 Task: Add a condition where "Channel Is not Facebook Private Message" in unsolved tickets in your groups.
Action: Mouse moved to (133, 460)
Screenshot: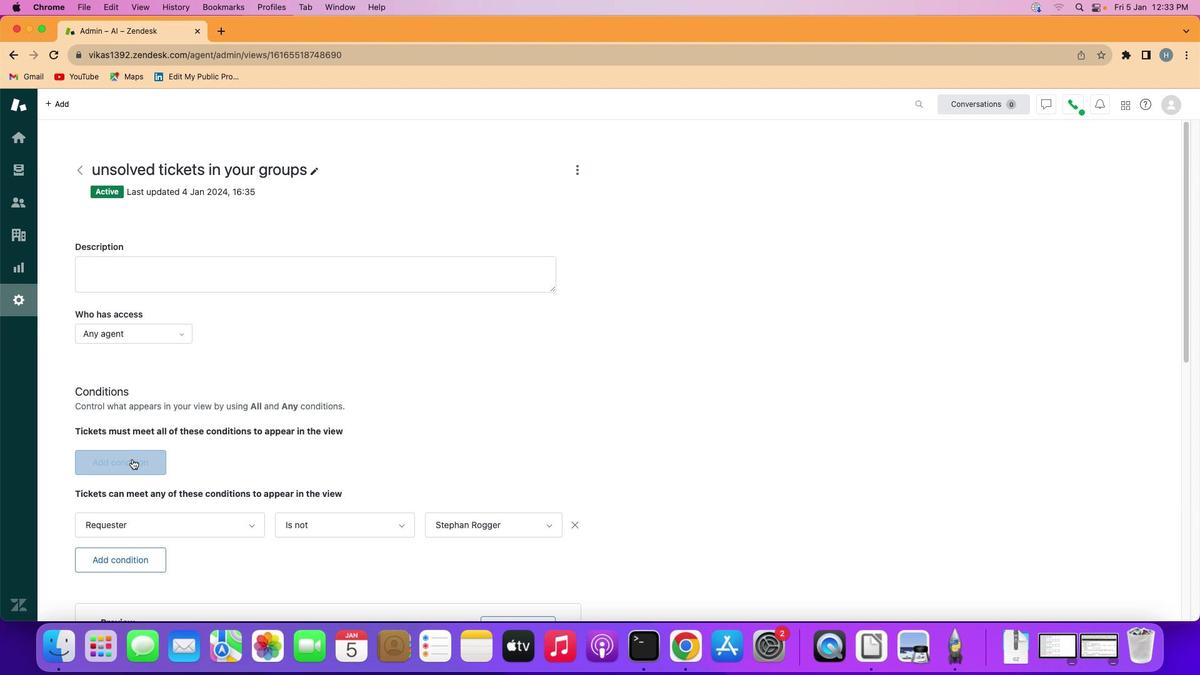 
Action: Mouse pressed left at (133, 460)
Screenshot: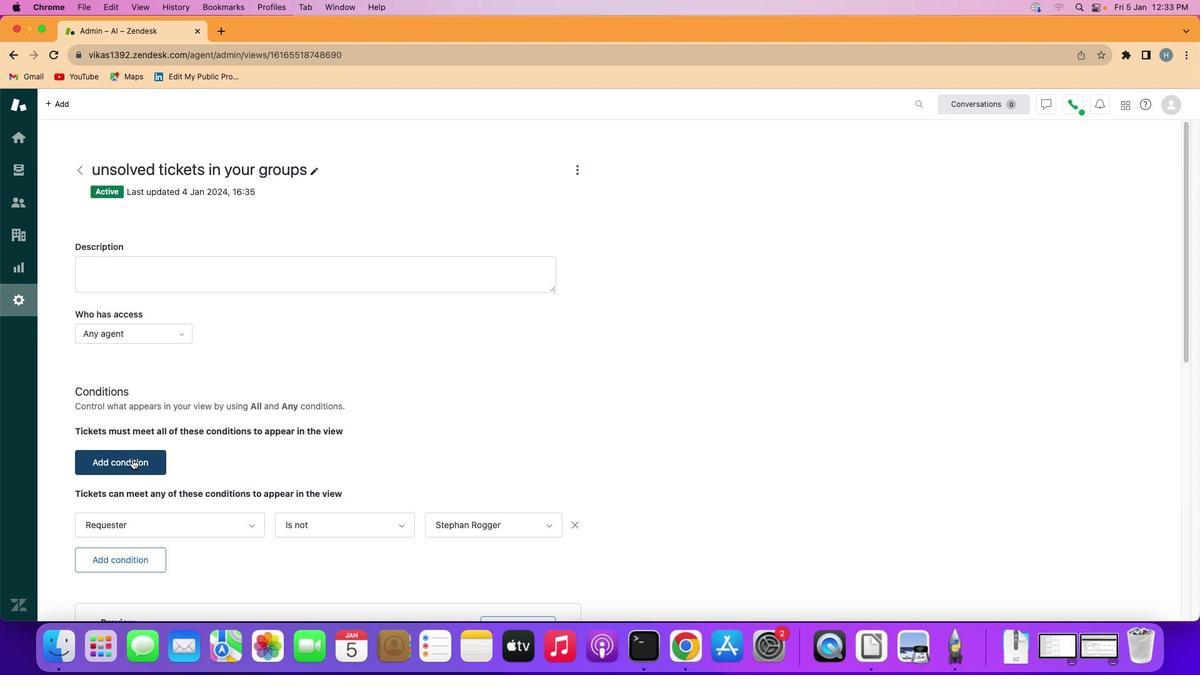 
Action: Mouse moved to (179, 451)
Screenshot: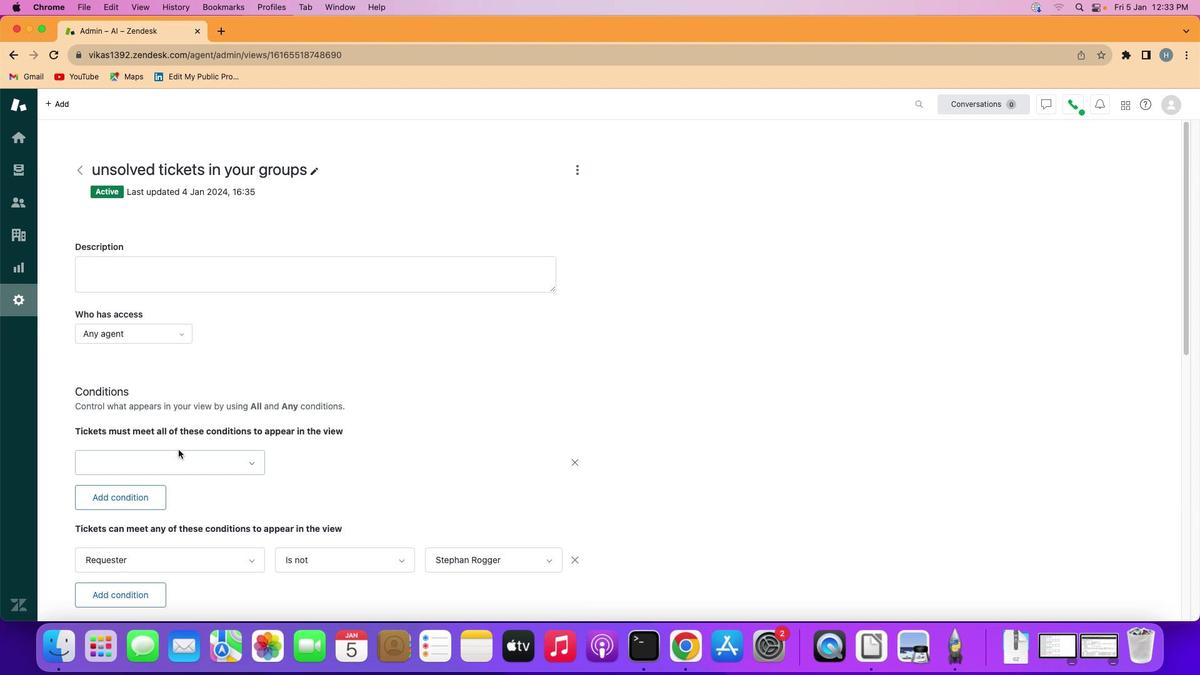 
Action: Mouse pressed left at (179, 451)
Screenshot: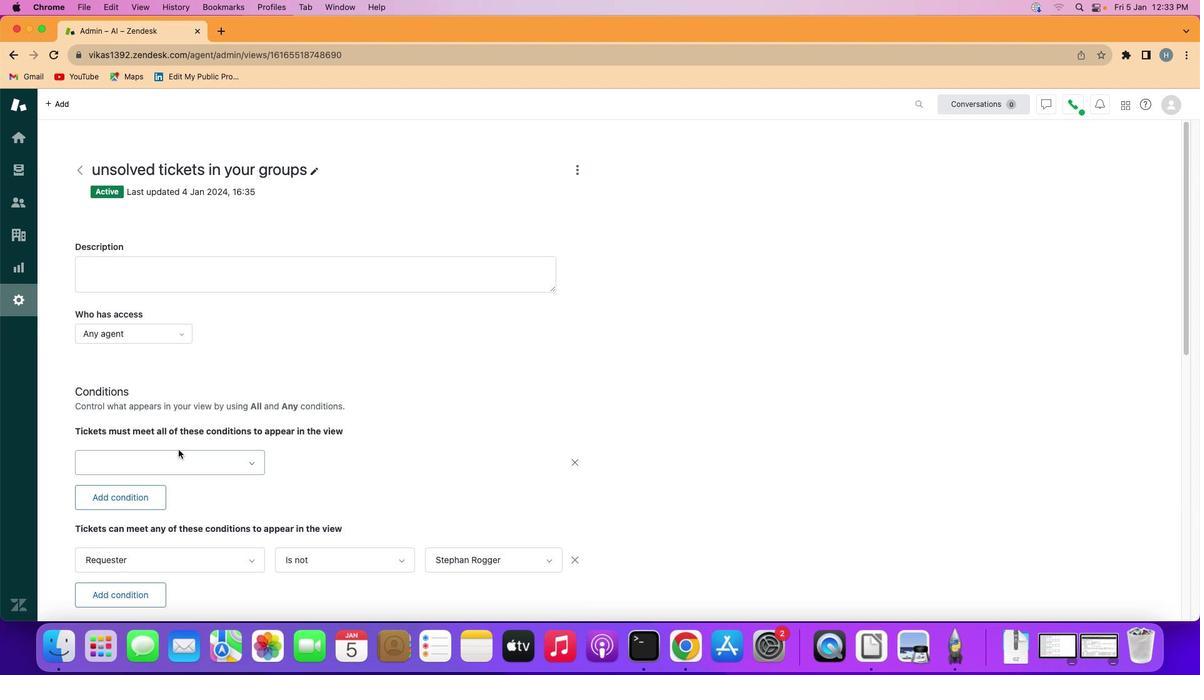
Action: Mouse moved to (186, 392)
Screenshot: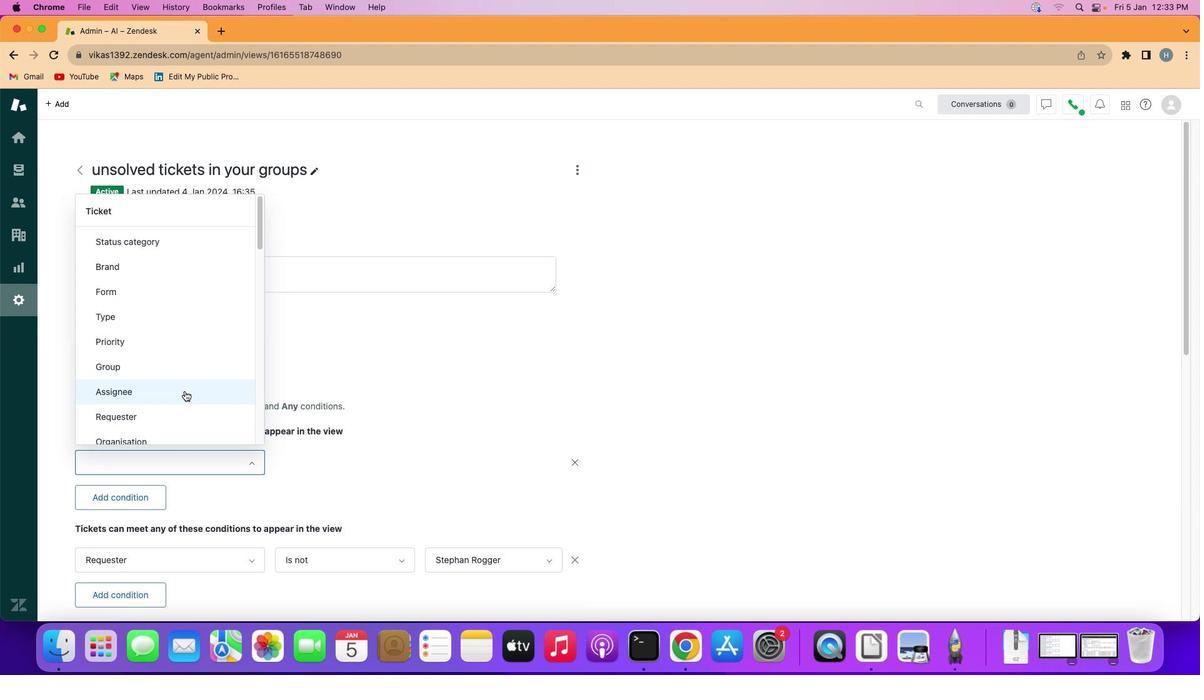 
Action: Mouse scrolled (186, 392) with delta (1, 0)
Screenshot: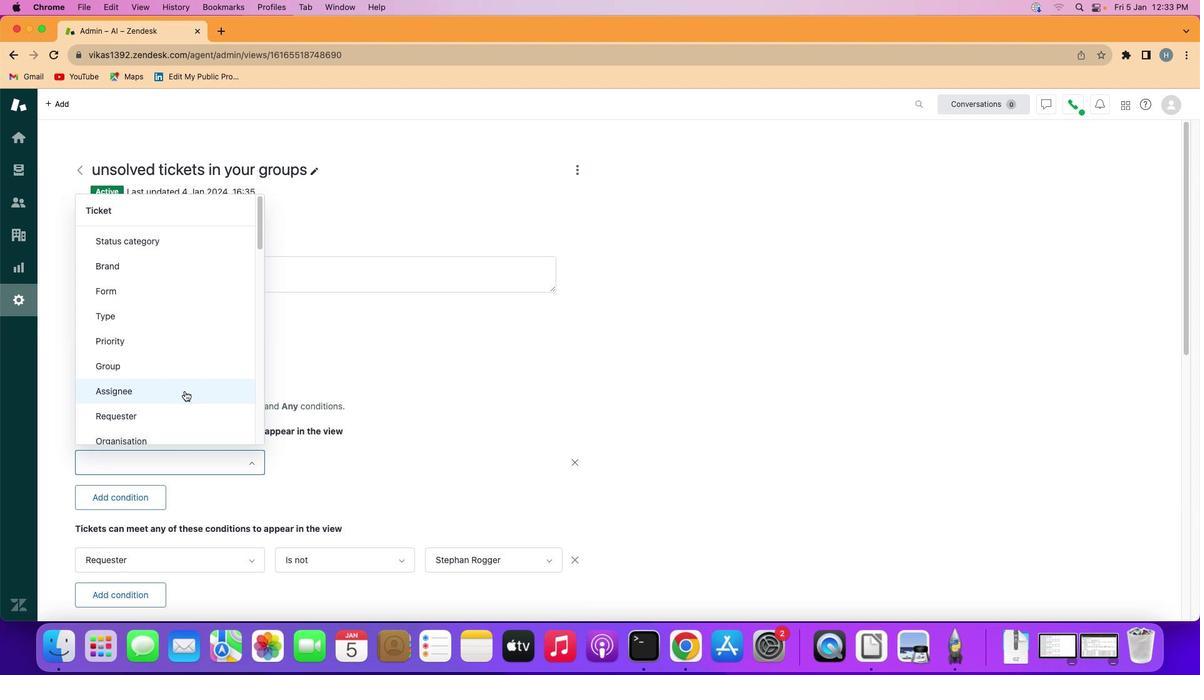 
Action: Mouse scrolled (186, 392) with delta (1, 0)
Screenshot: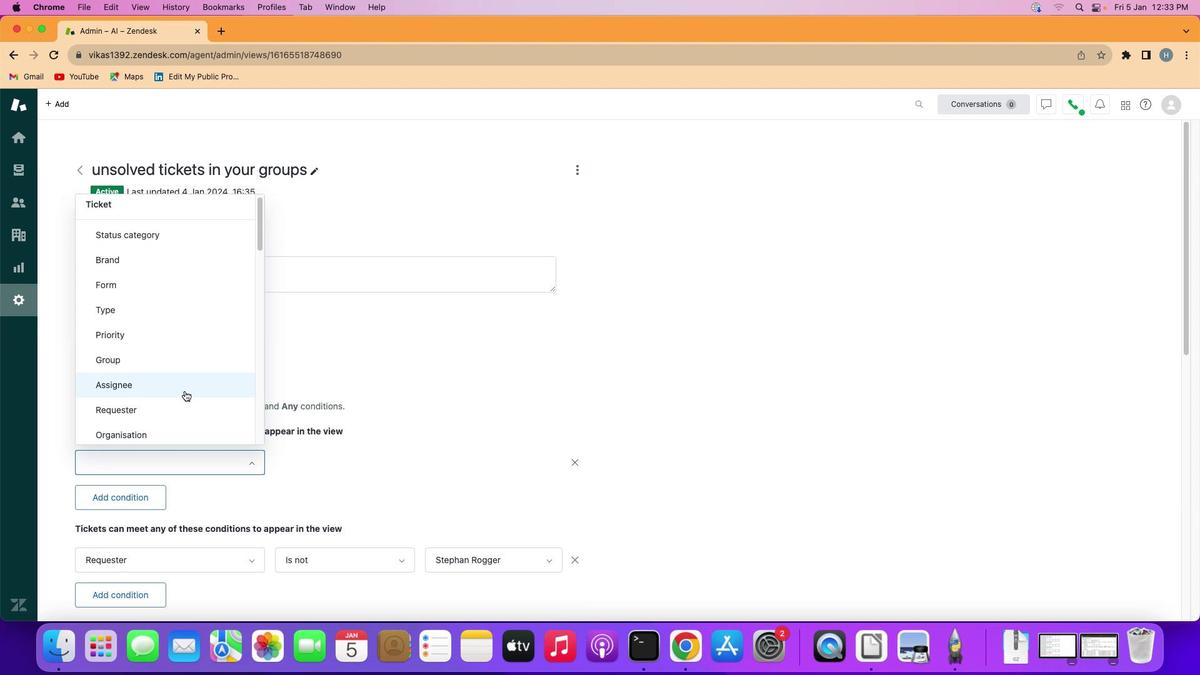 
Action: Mouse scrolled (186, 392) with delta (1, 1)
Screenshot: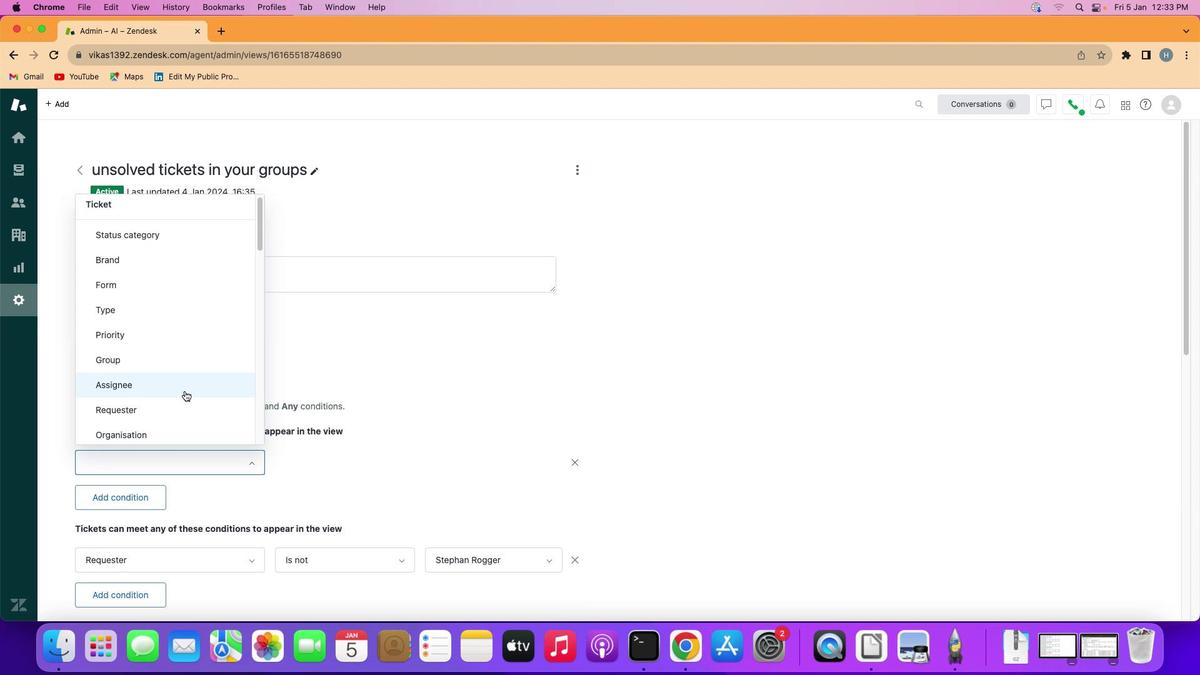 
Action: Mouse scrolled (186, 392) with delta (1, 0)
Screenshot: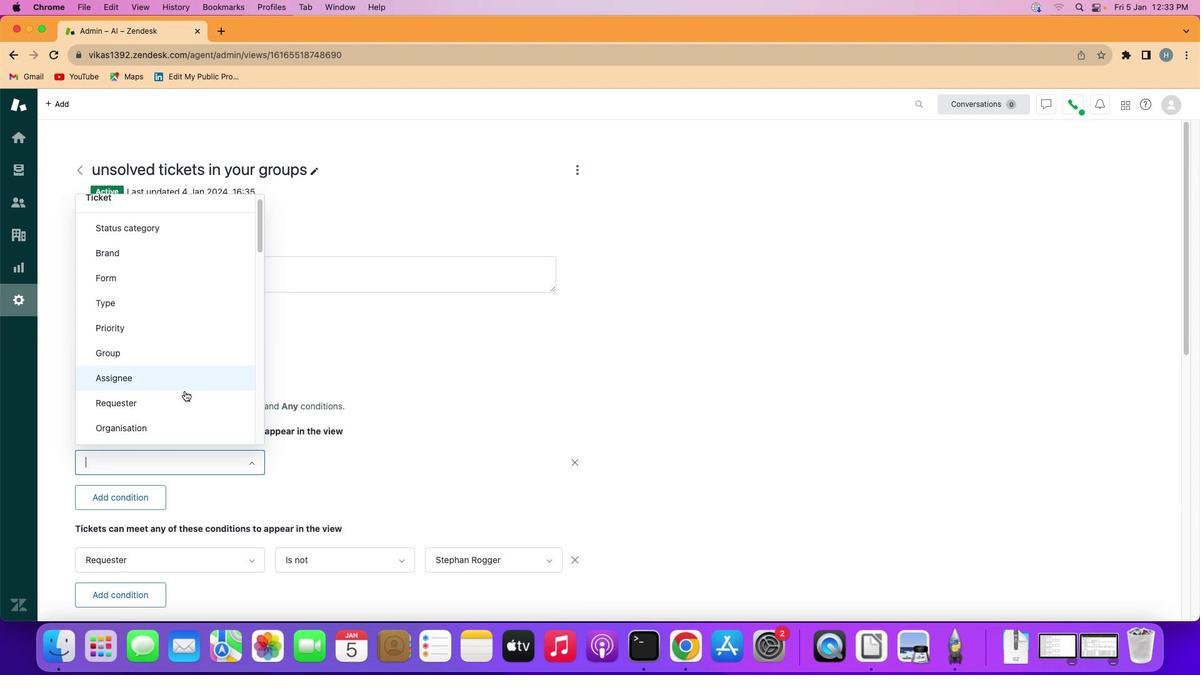 
Action: Mouse scrolled (186, 392) with delta (1, 0)
Screenshot: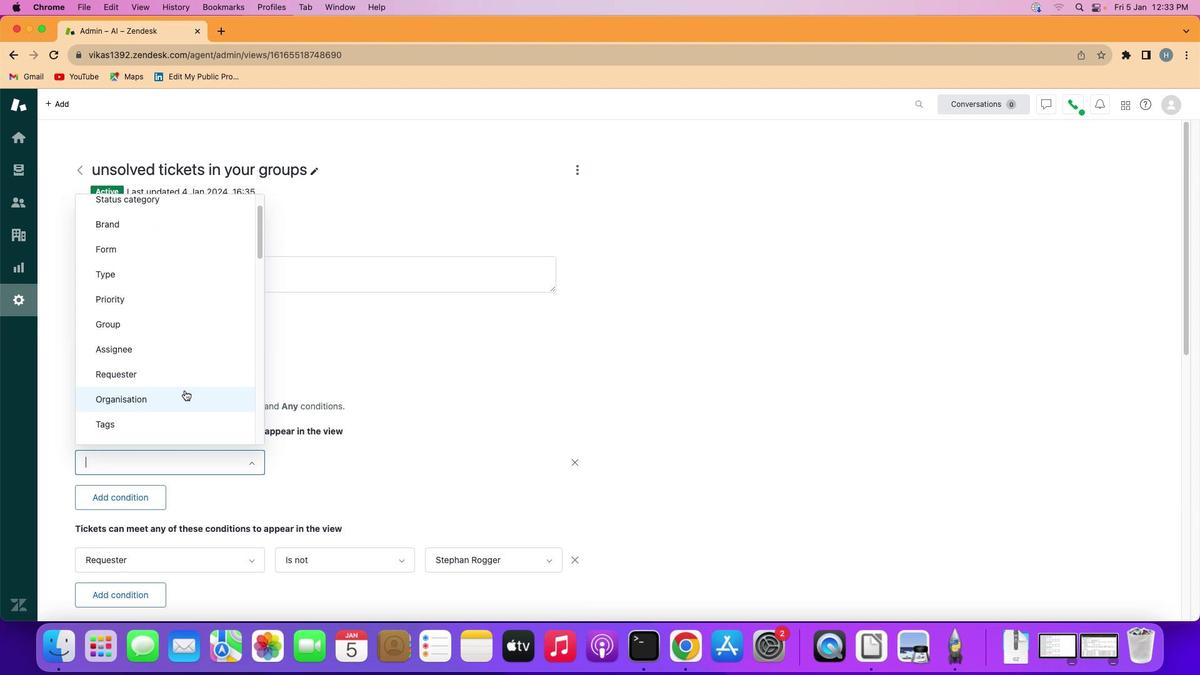 
Action: Mouse moved to (185, 391)
Screenshot: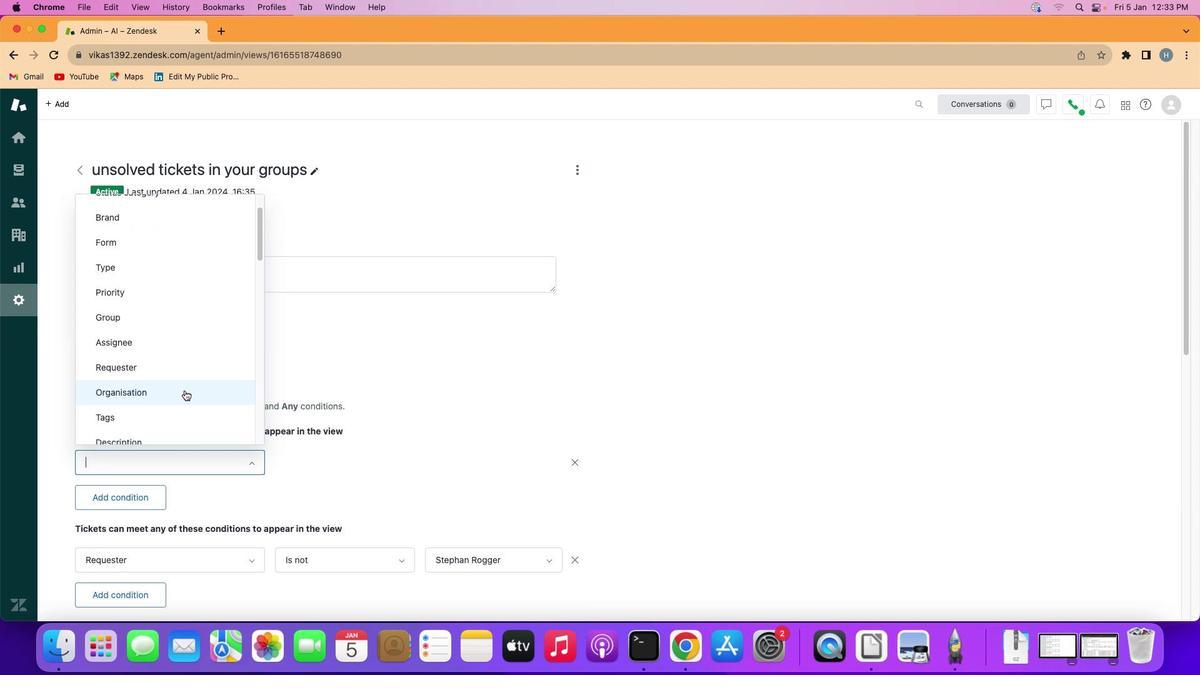 
Action: Mouse scrolled (185, 391) with delta (1, 0)
Screenshot: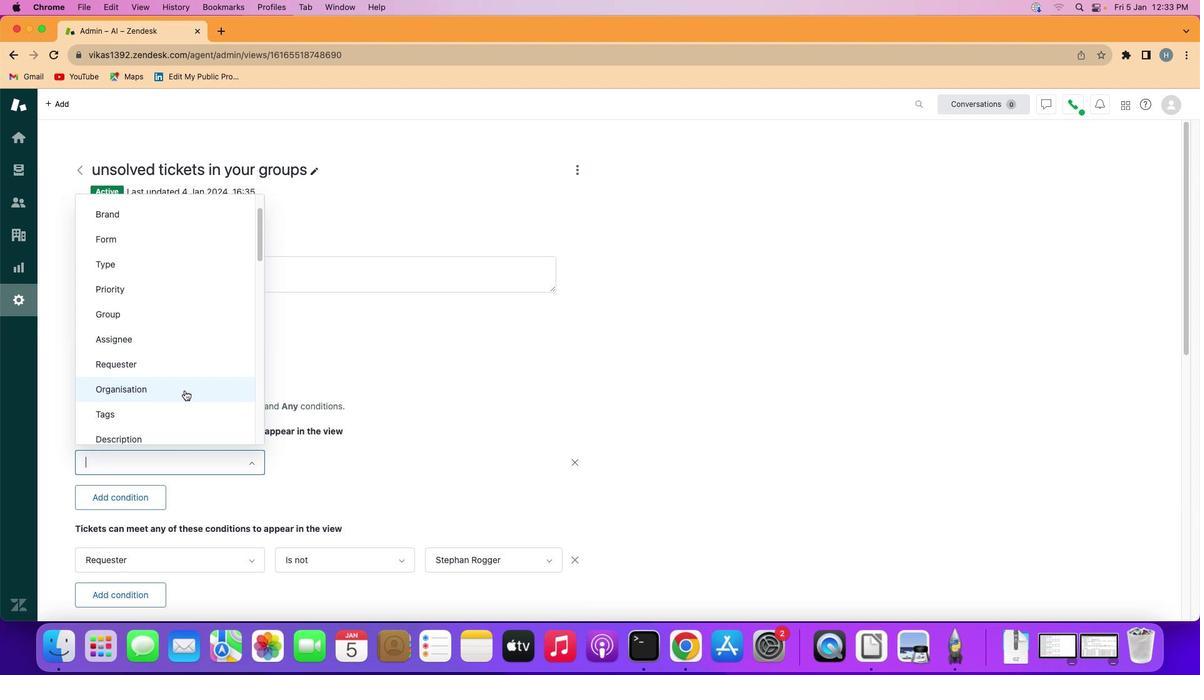 
Action: Mouse scrolled (185, 391) with delta (1, 0)
Screenshot: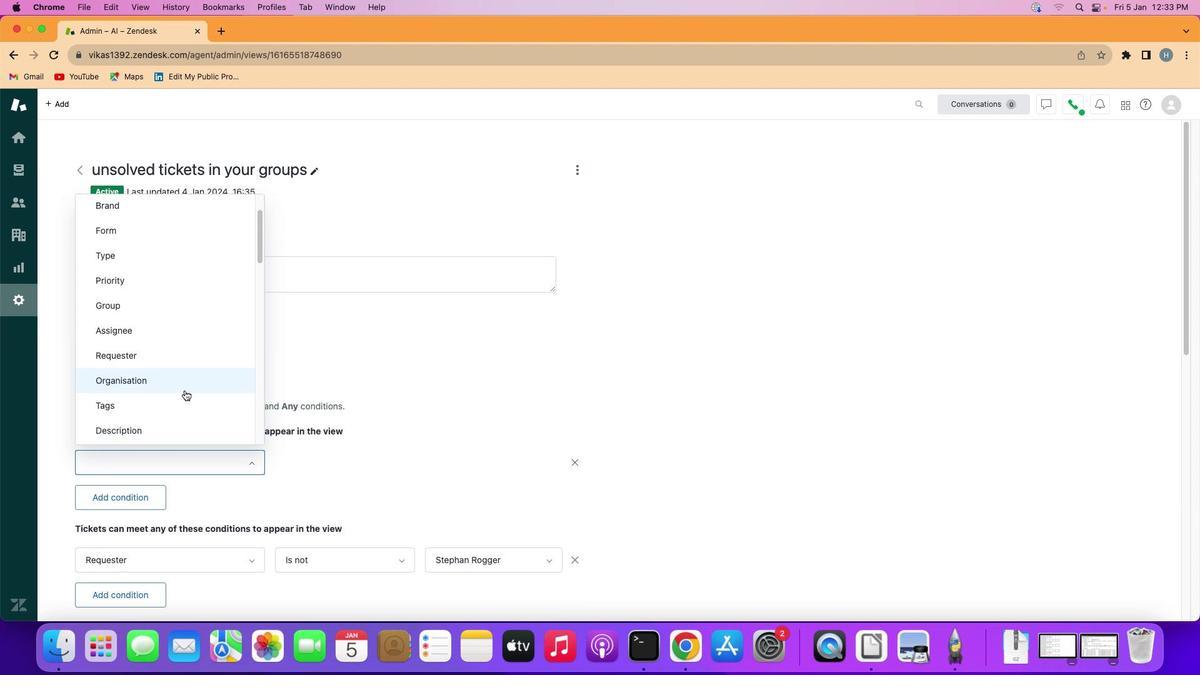 
Action: Mouse scrolled (185, 391) with delta (1, 0)
Screenshot: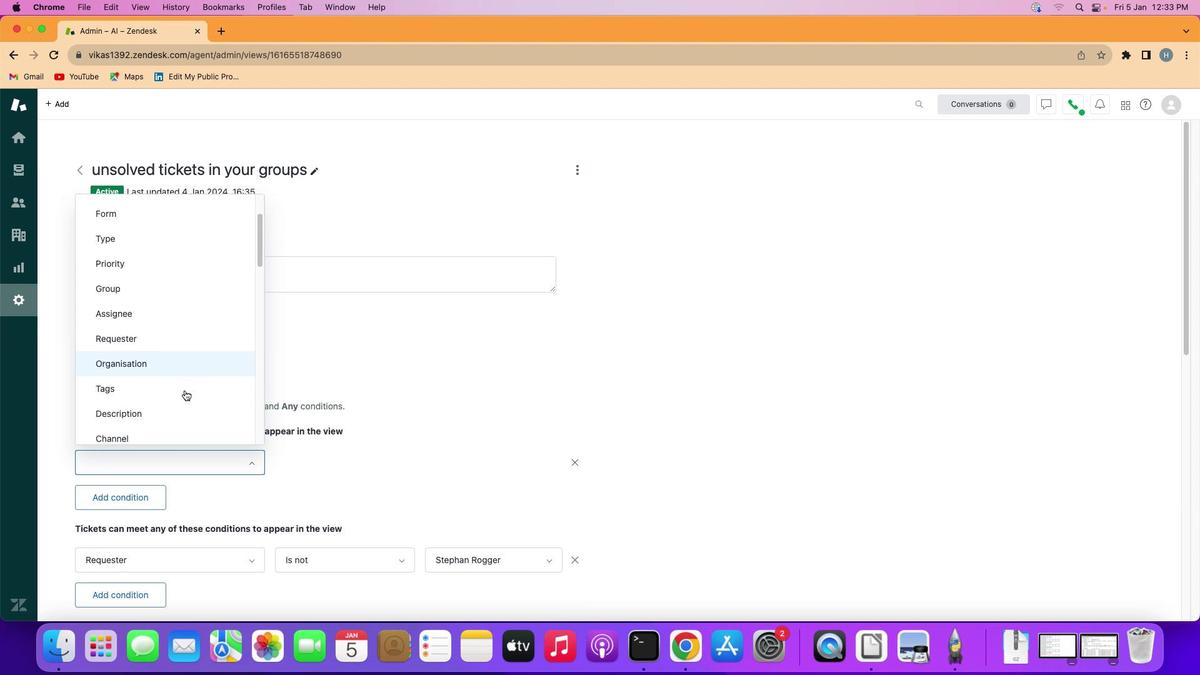 
Action: Mouse scrolled (185, 391) with delta (1, 0)
Screenshot: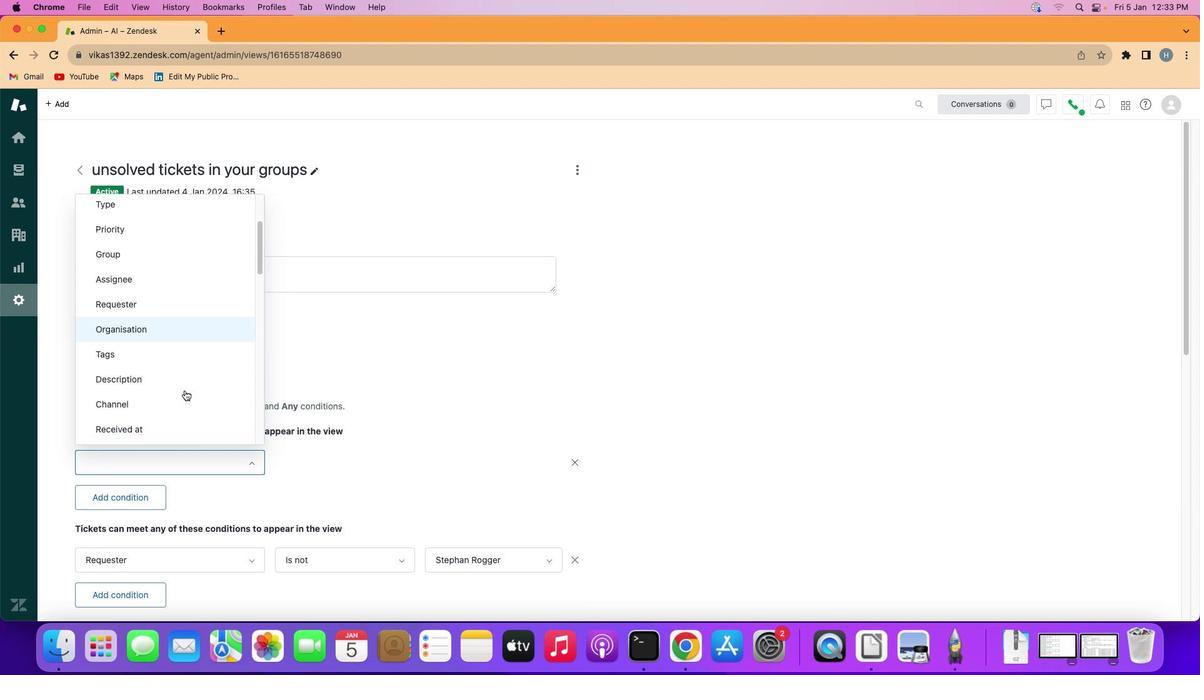 
Action: Mouse moved to (190, 404)
Screenshot: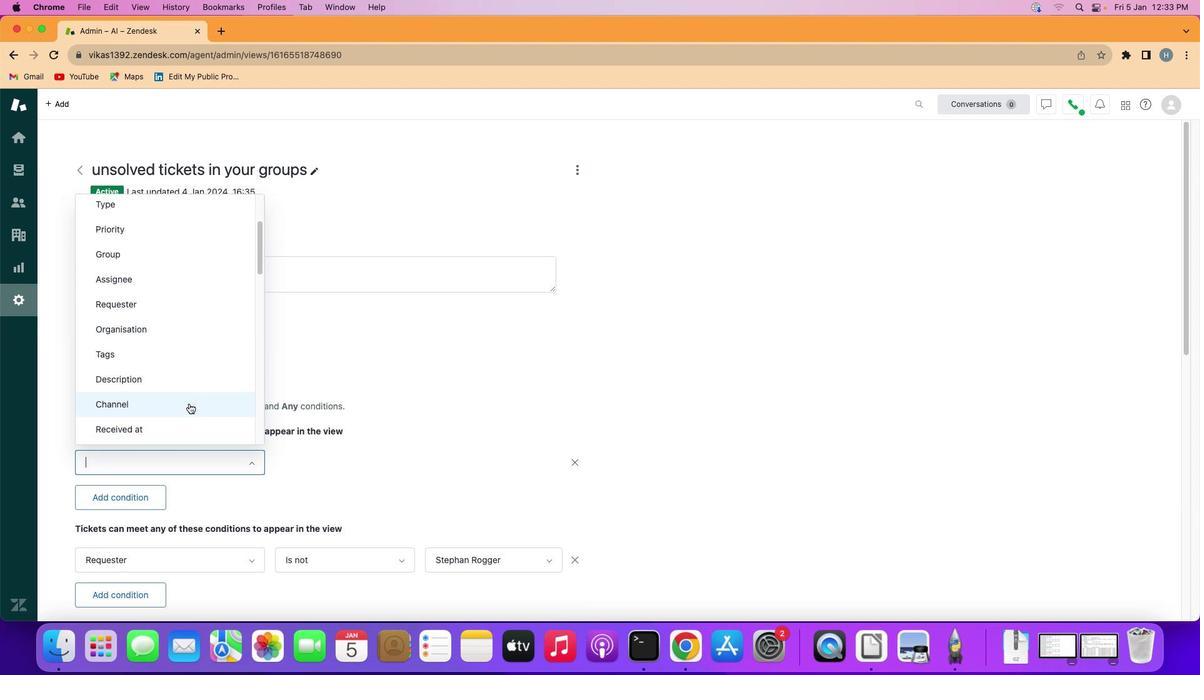 
Action: Mouse pressed left at (190, 404)
Screenshot: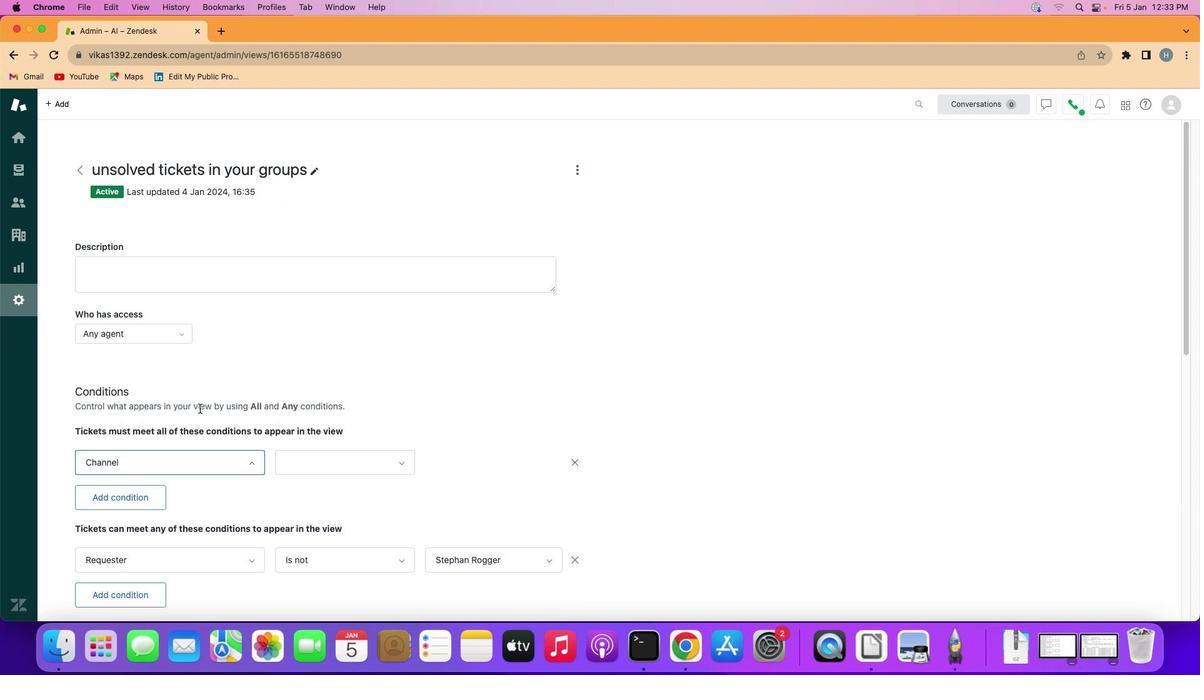 
Action: Mouse moved to (333, 456)
Screenshot: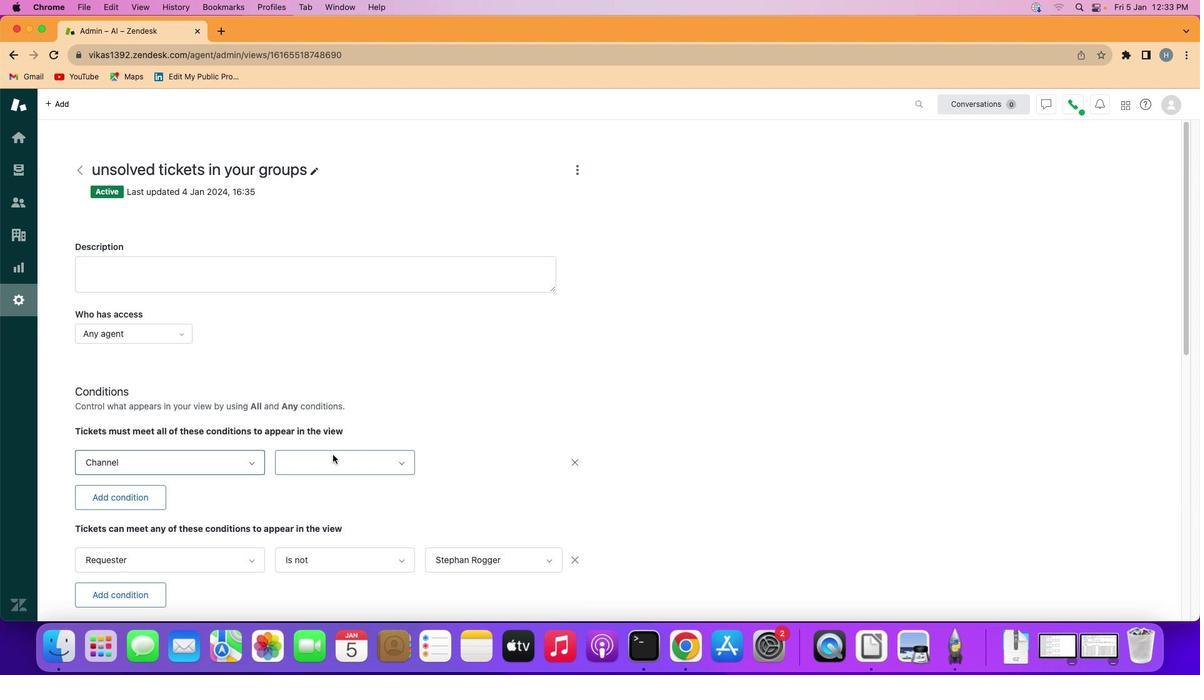 
Action: Mouse pressed left at (333, 456)
Screenshot: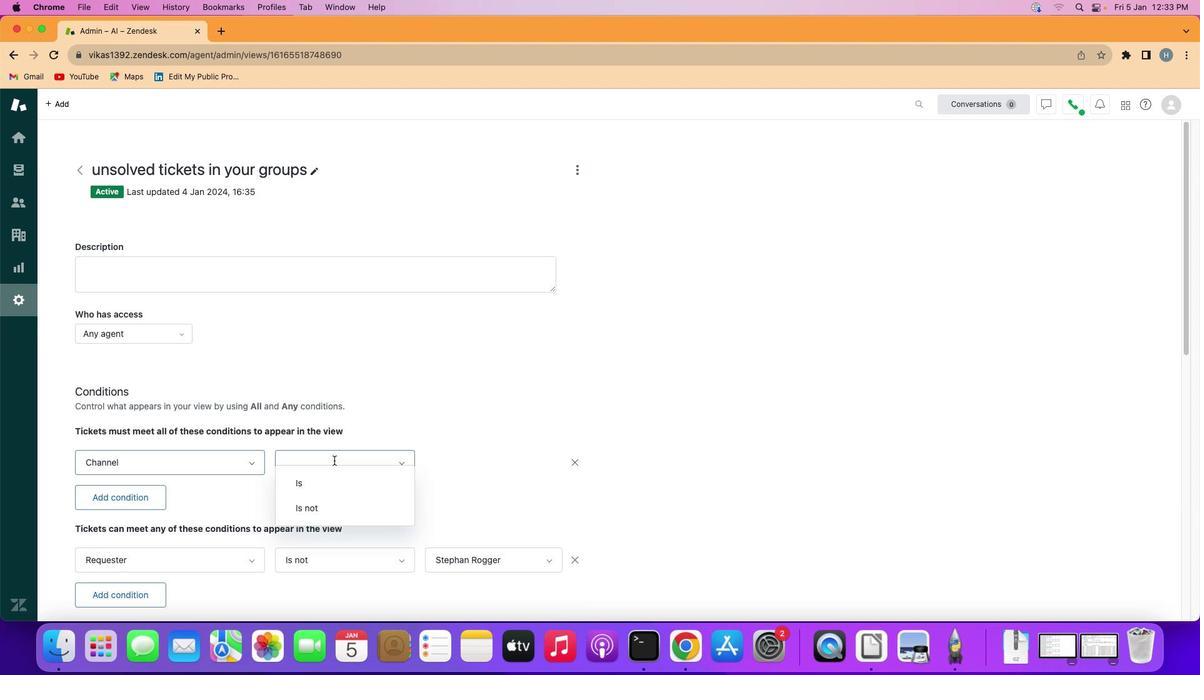 
Action: Mouse moved to (344, 525)
Screenshot: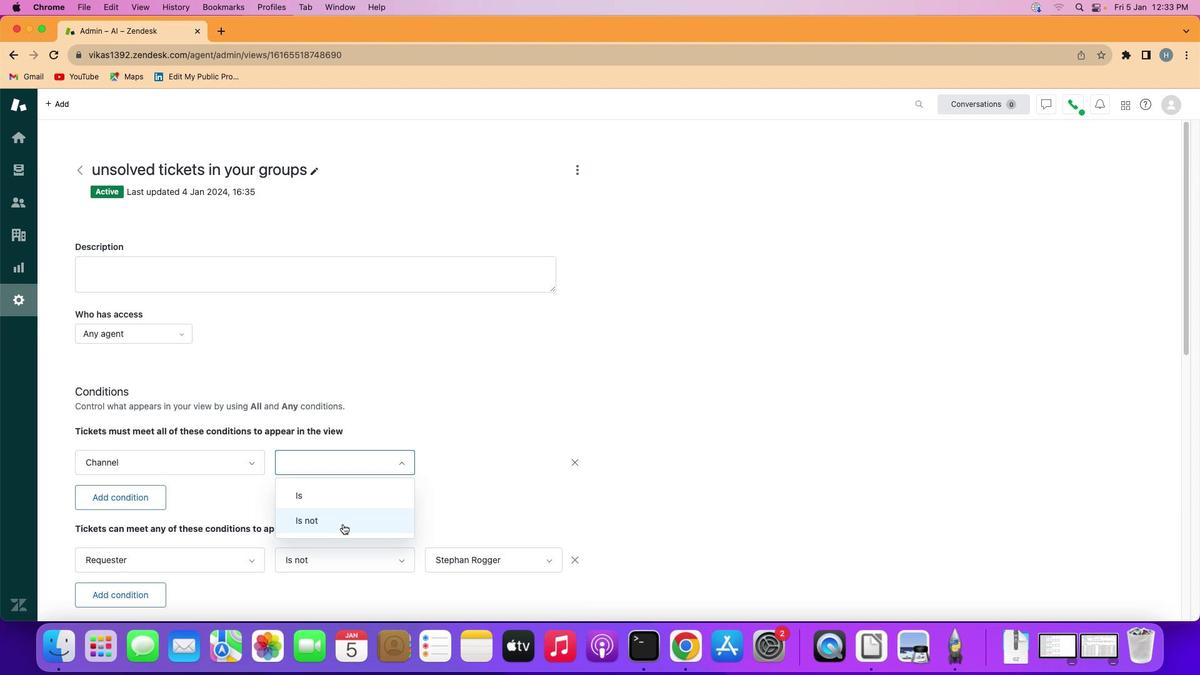 
Action: Mouse pressed left at (344, 525)
Screenshot: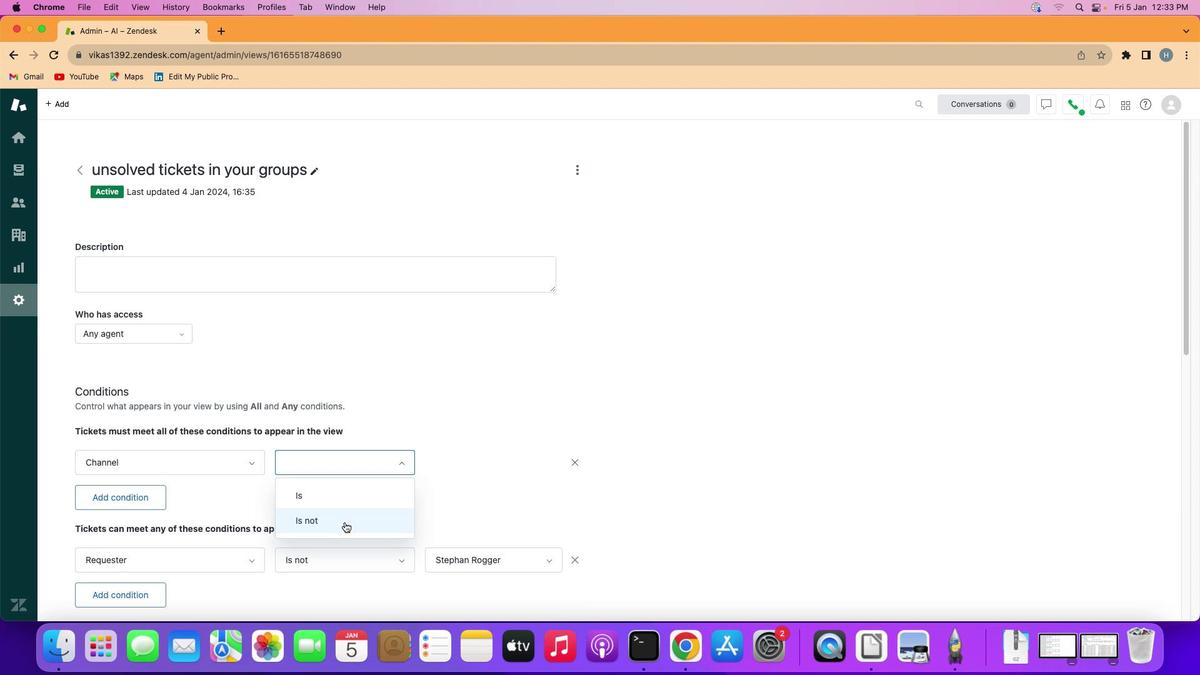 
Action: Mouse moved to (508, 469)
Screenshot: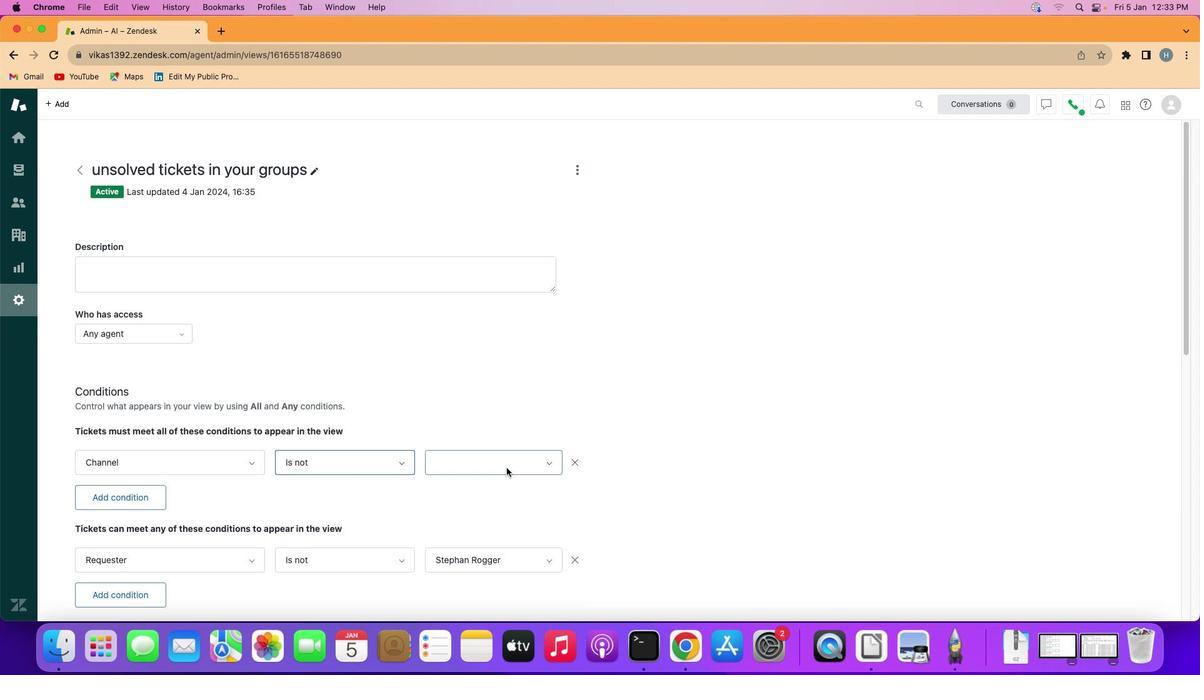 
Action: Mouse pressed left at (508, 469)
Screenshot: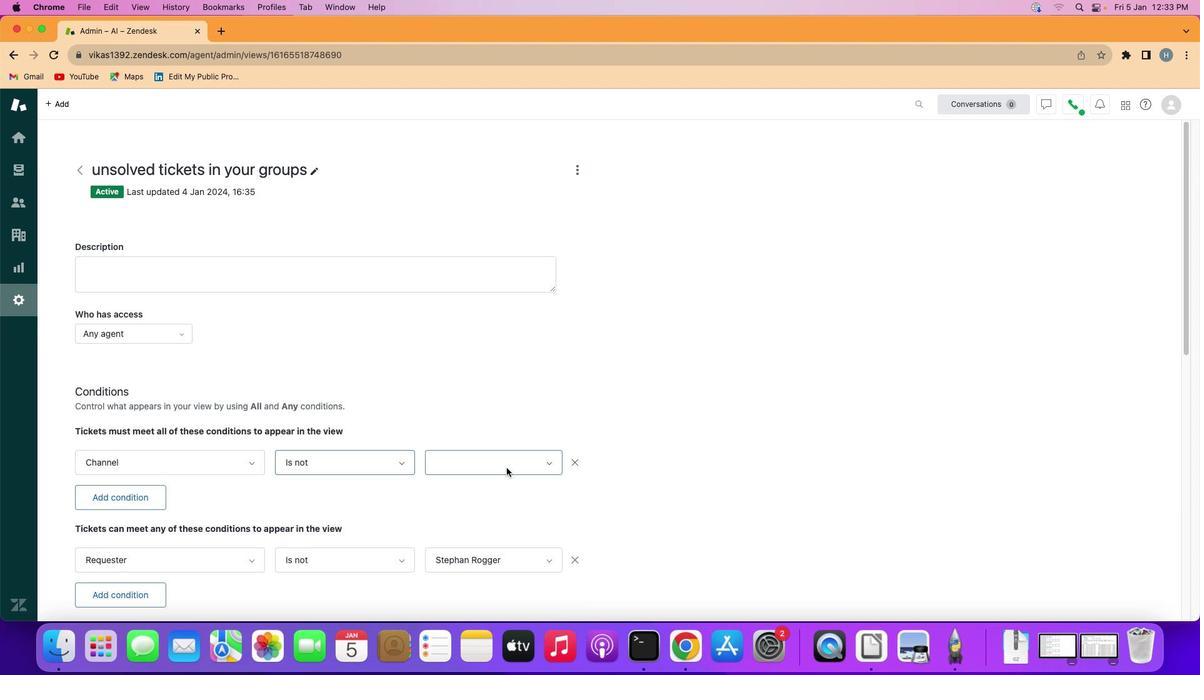 
Action: Mouse moved to (488, 342)
Screenshot: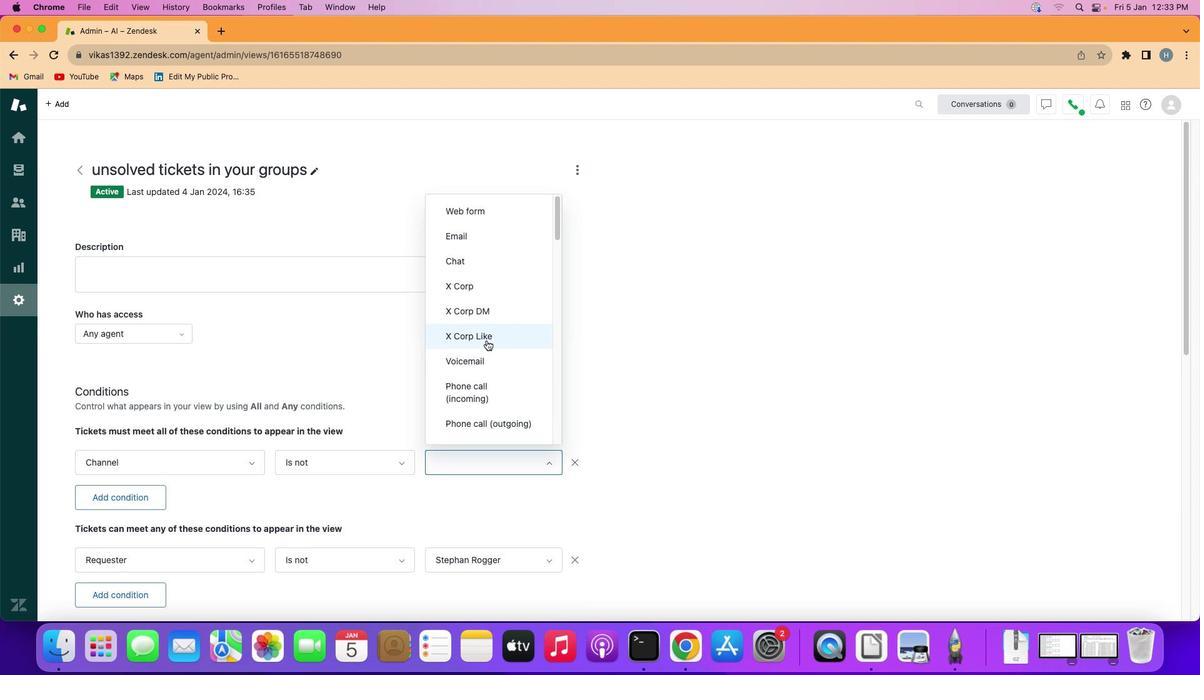 
Action: Mouse scrolled (488, 342) with delta (1, 0)
Screenshot: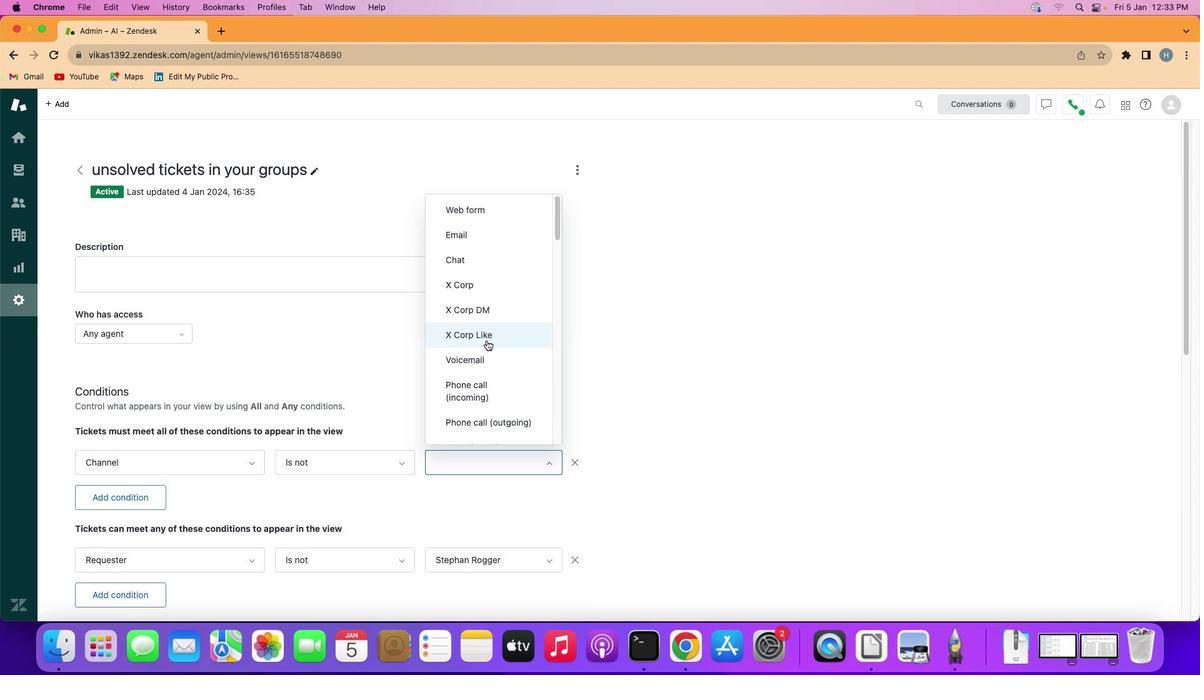 
Action: Mouse scrolled (488, 342) with delta (1, 0)
Screenshot: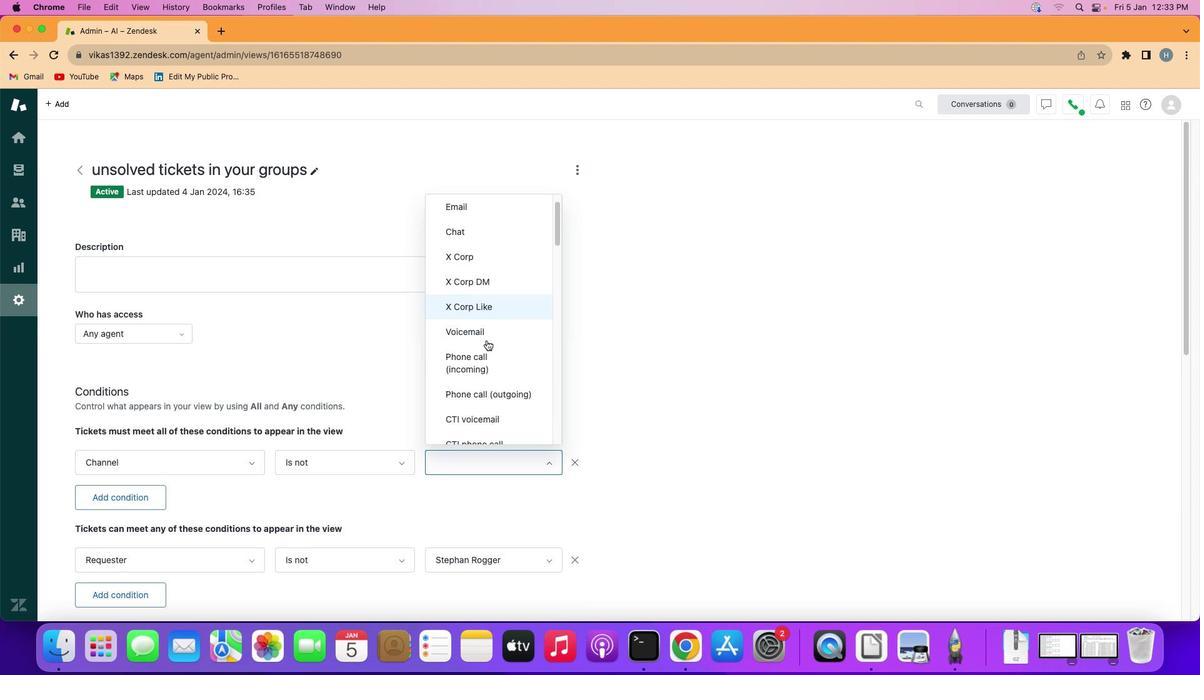 
Action: Mouse scrolled (488, 342) with delta (1, 0)
Screenshot: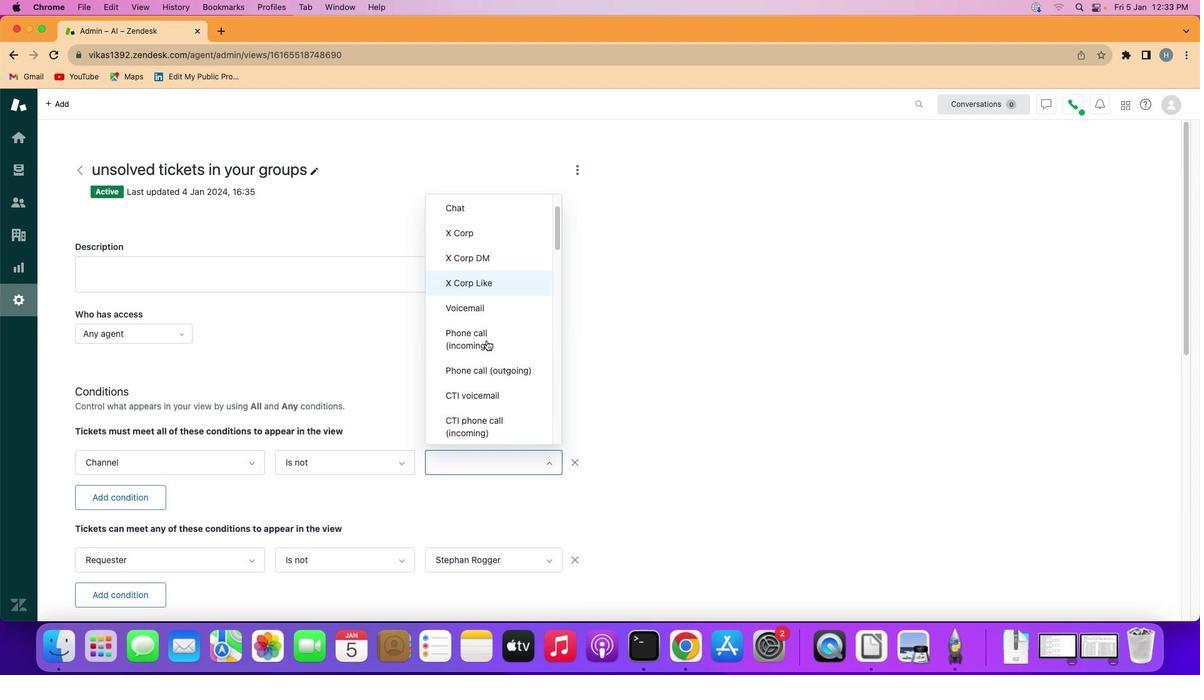 
Action: Mouse scrolled (488, 342) with delta (1, 0)
Screenshot: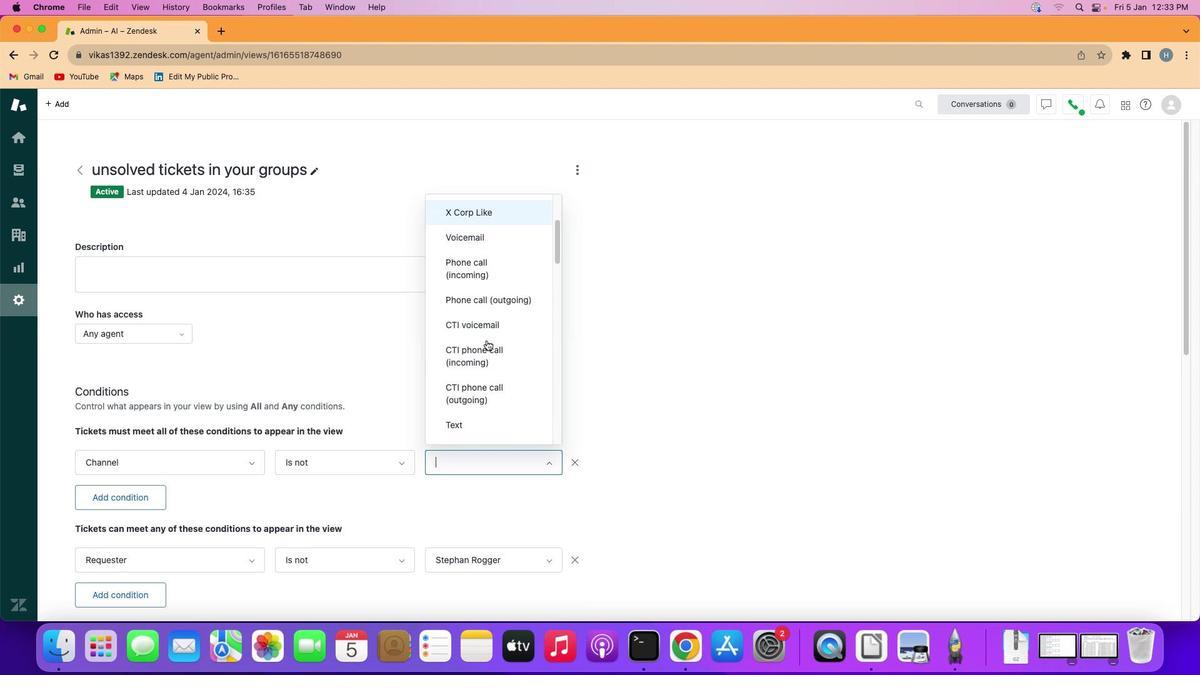
Action: Mouse scrolled (488, 342) with delta (1, 0)
Screenshot: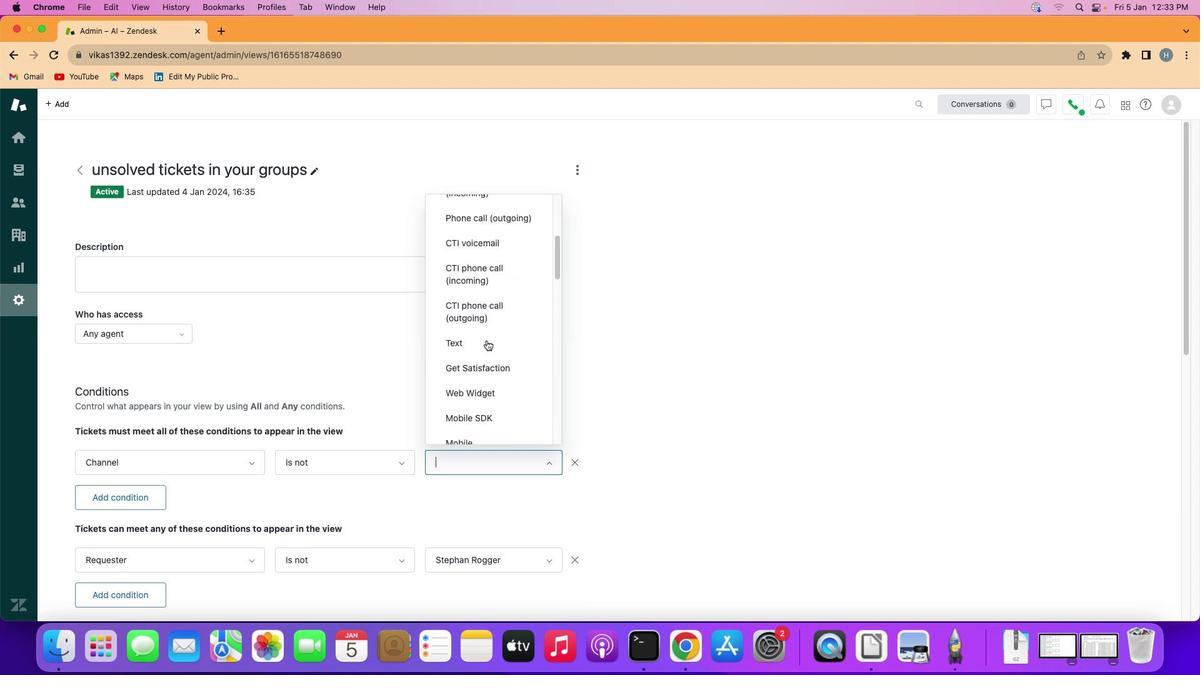 
Action: Mouse scrolled (488, 342) with delta (1, 0)
Screenshot: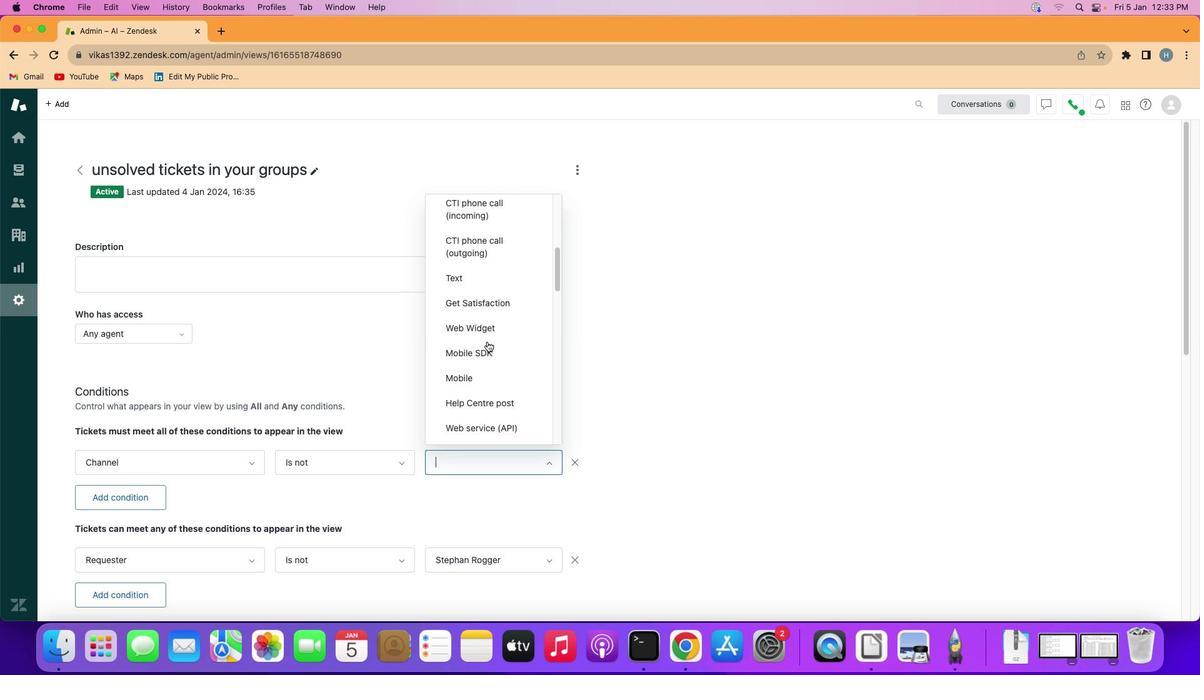 
Action: Mouse moved to (492, 357)
Screenshot: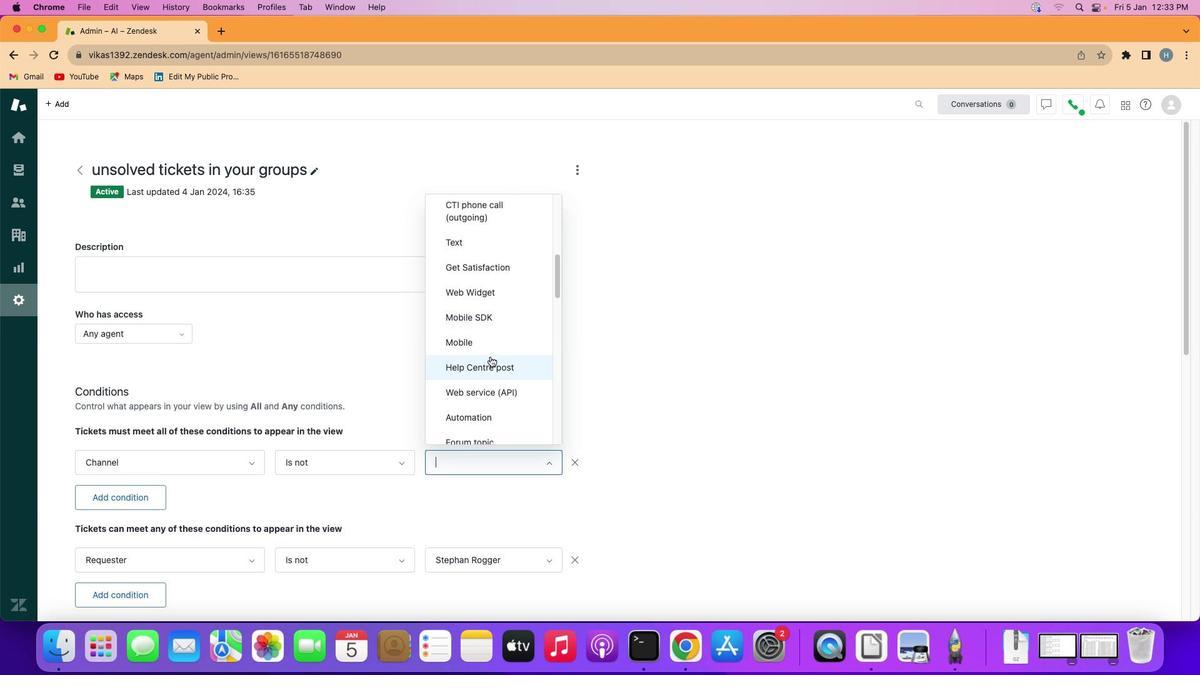 
Action: Mouse scrolled (492, 357) with delta (1, 0)
Screenshot: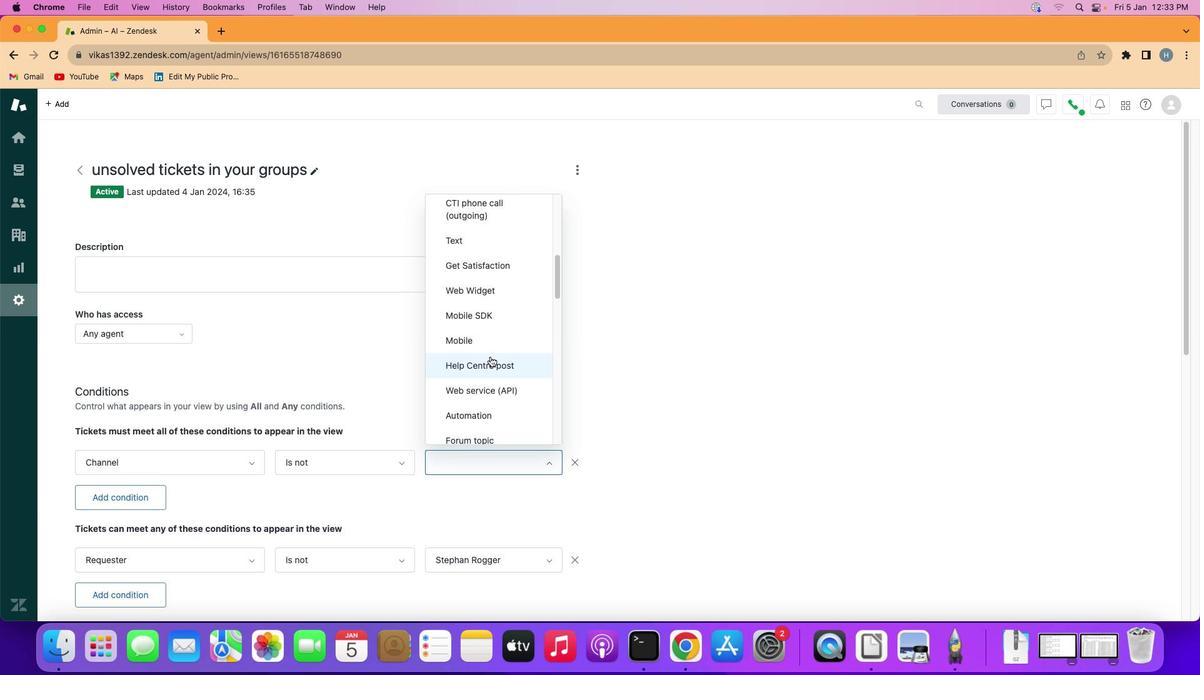 
Action: Mouse scrolled (492, 357) with delta (1, 0)
Screenshot: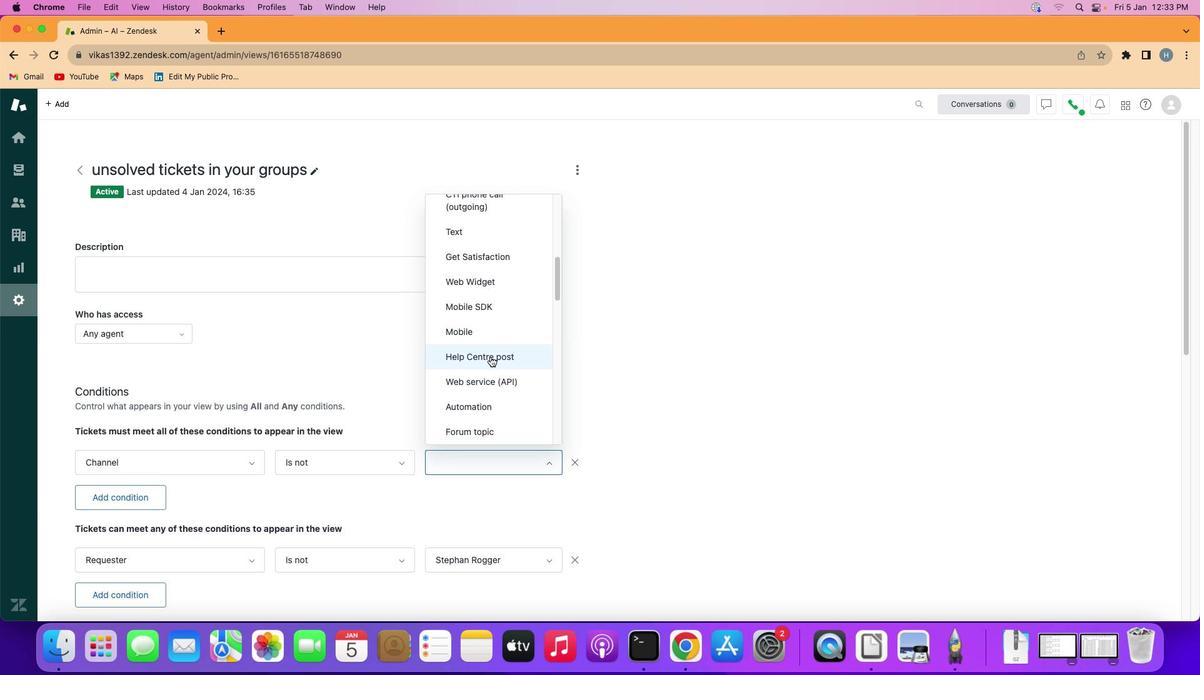 
Action: Mouse scrolled (492, 357) with delta (1, 0)
Screenshot: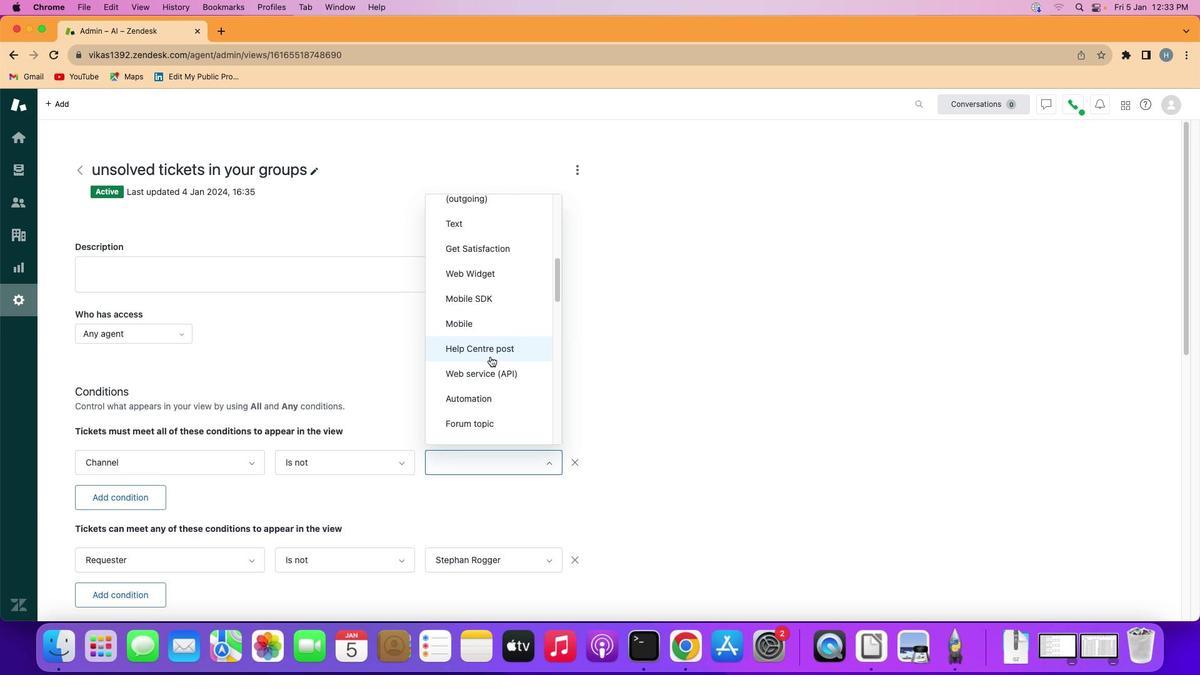
Action: Mouse scrolled (492, 357) with delta (1, 0)
Screenshot: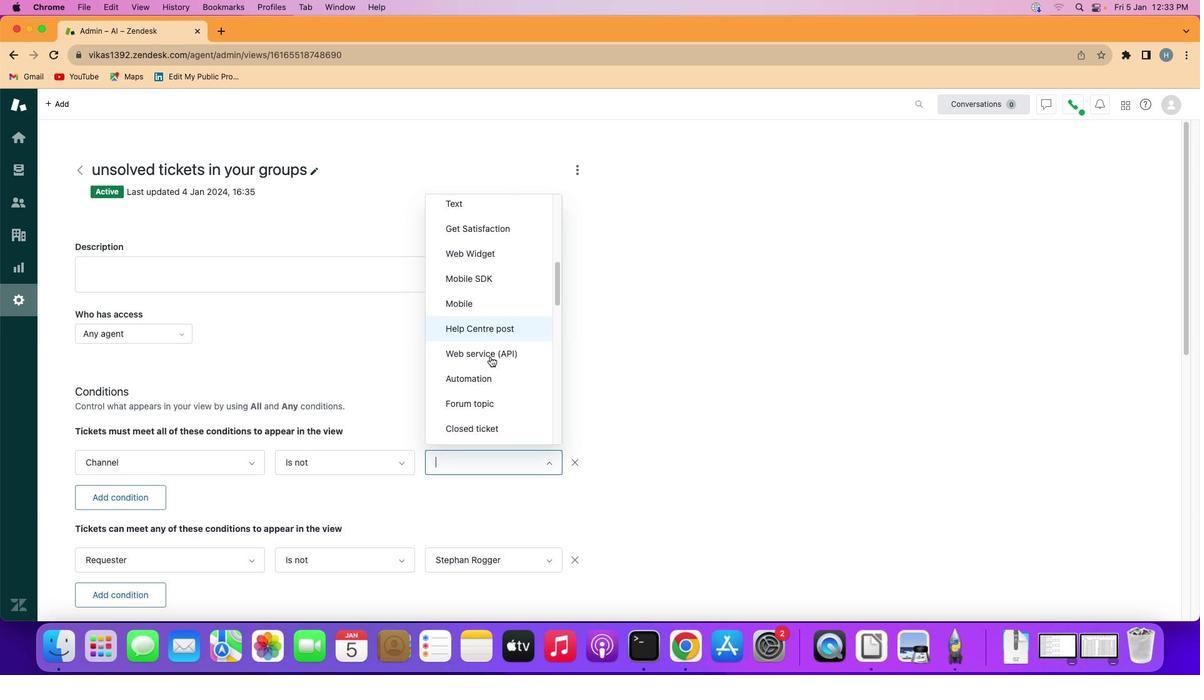 
Action: Mouse scrolled (492, 357) with delta (1, 0)
Screenshot: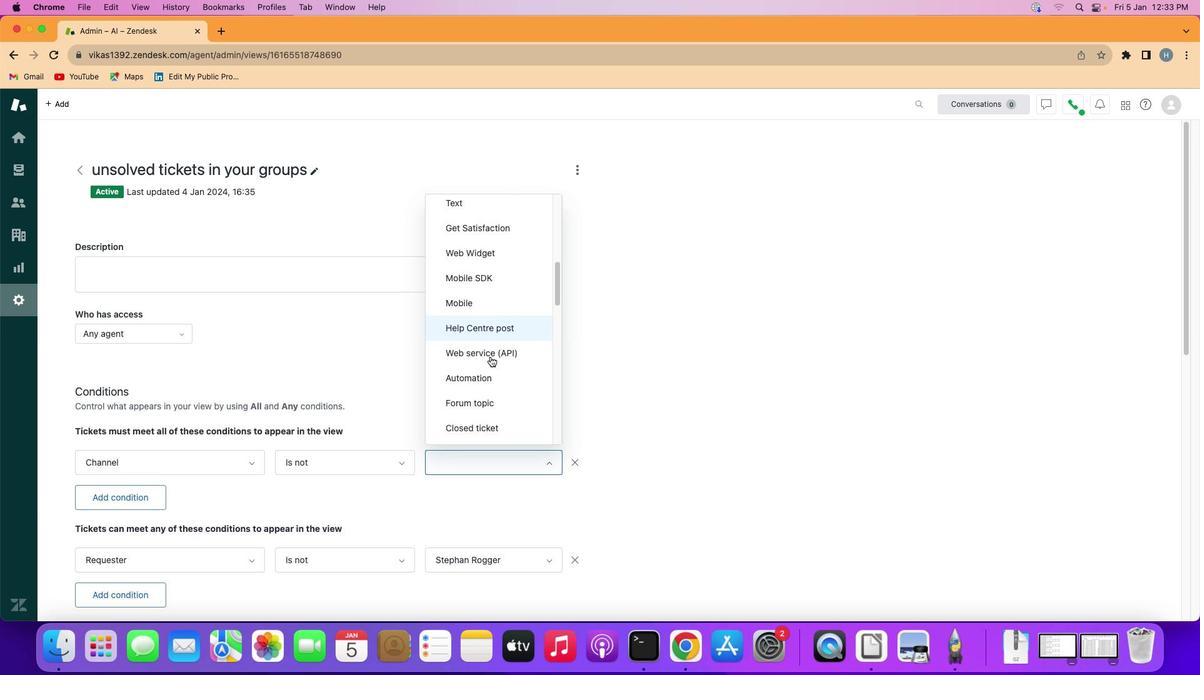 
Action: Mouse scrolled (492, 357) with delta (1, 1)
Screenshot: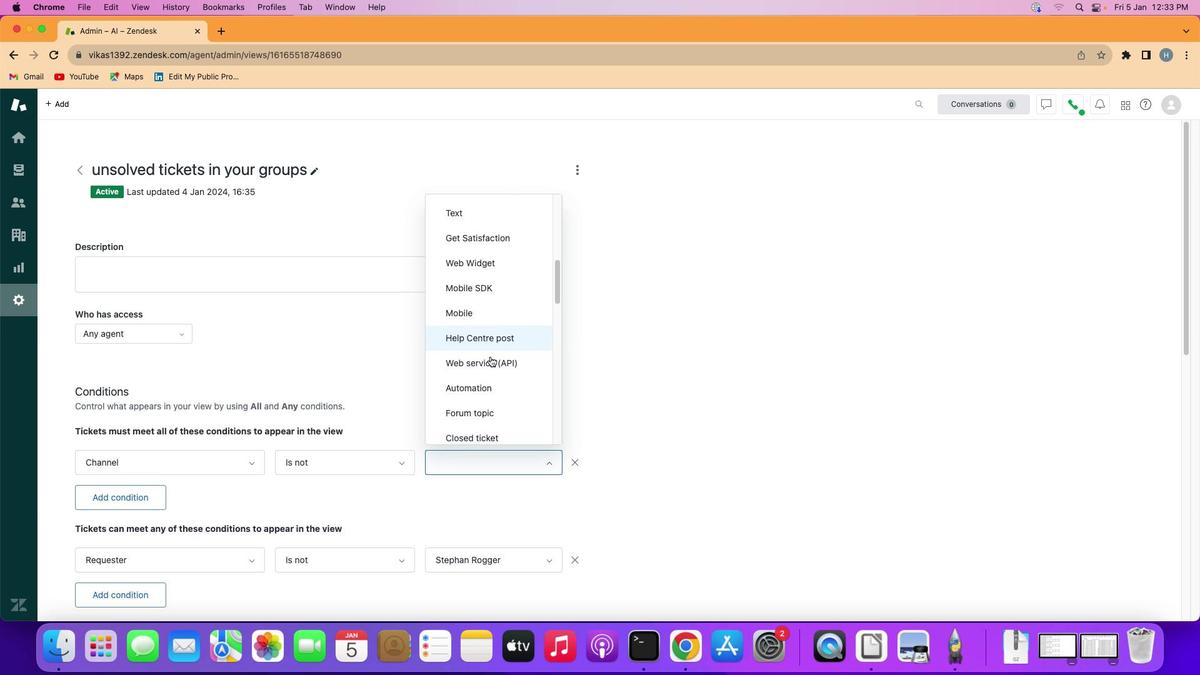 
Action: Mouse scrolled (492, 357) with delta (1, 0)
Screenshot: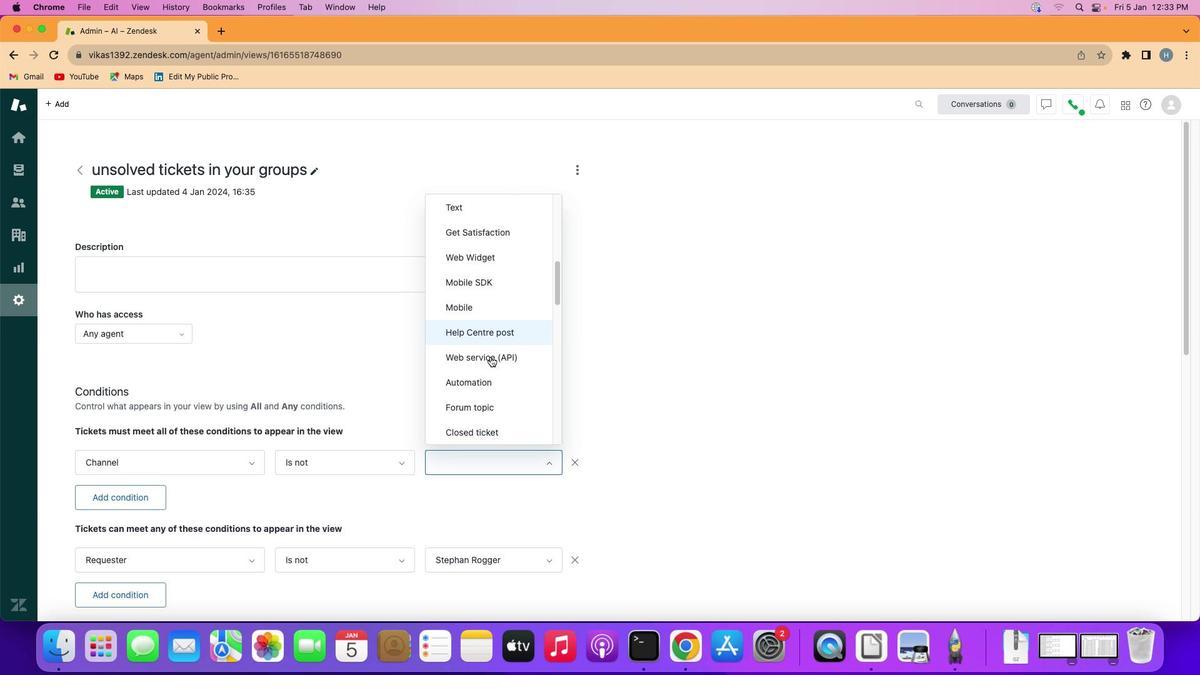 
Action: Mouse scrolled (492, 357) with delta (1, 0)
Screenshot: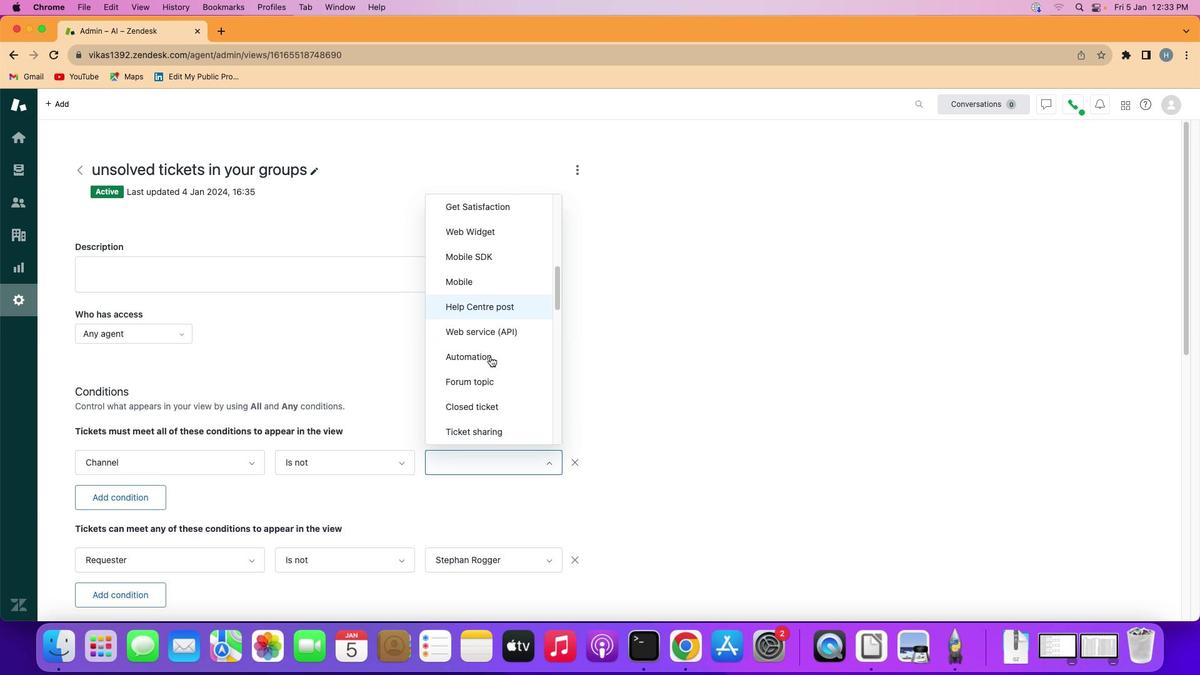 
Action: Mouse scrolled (492, 357) with delta (1, 0)
Screenshot: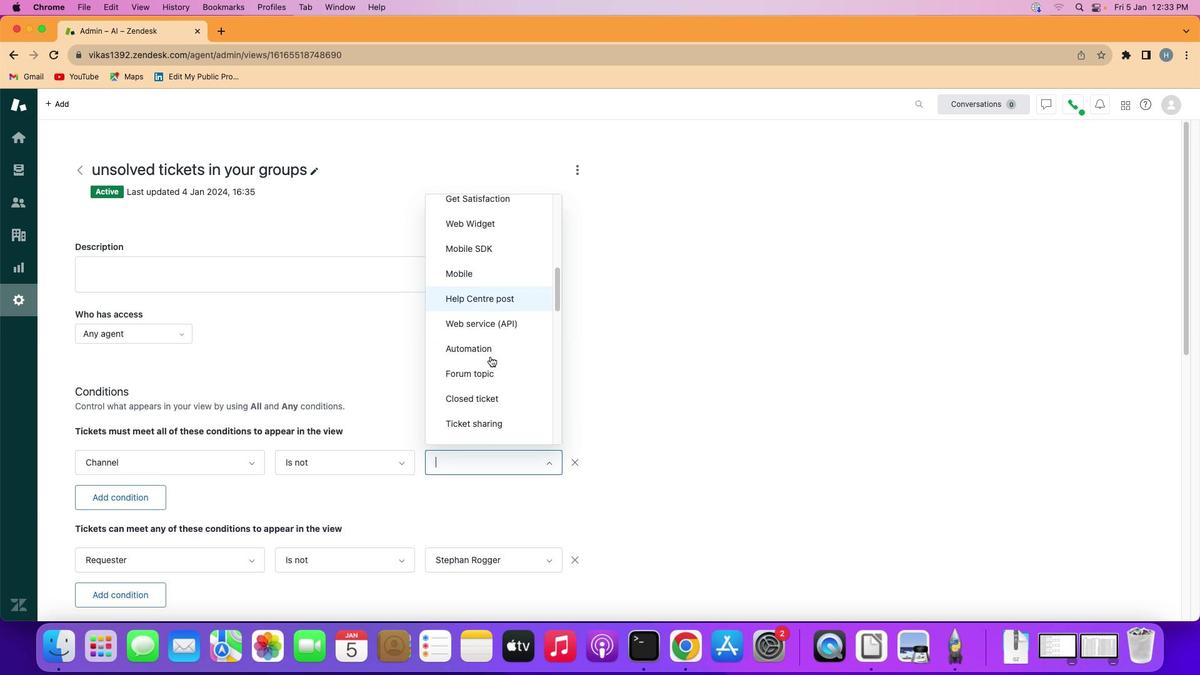 
Action: Mouse scrolled (492, 357) with delta (1, 0)
Screenshot: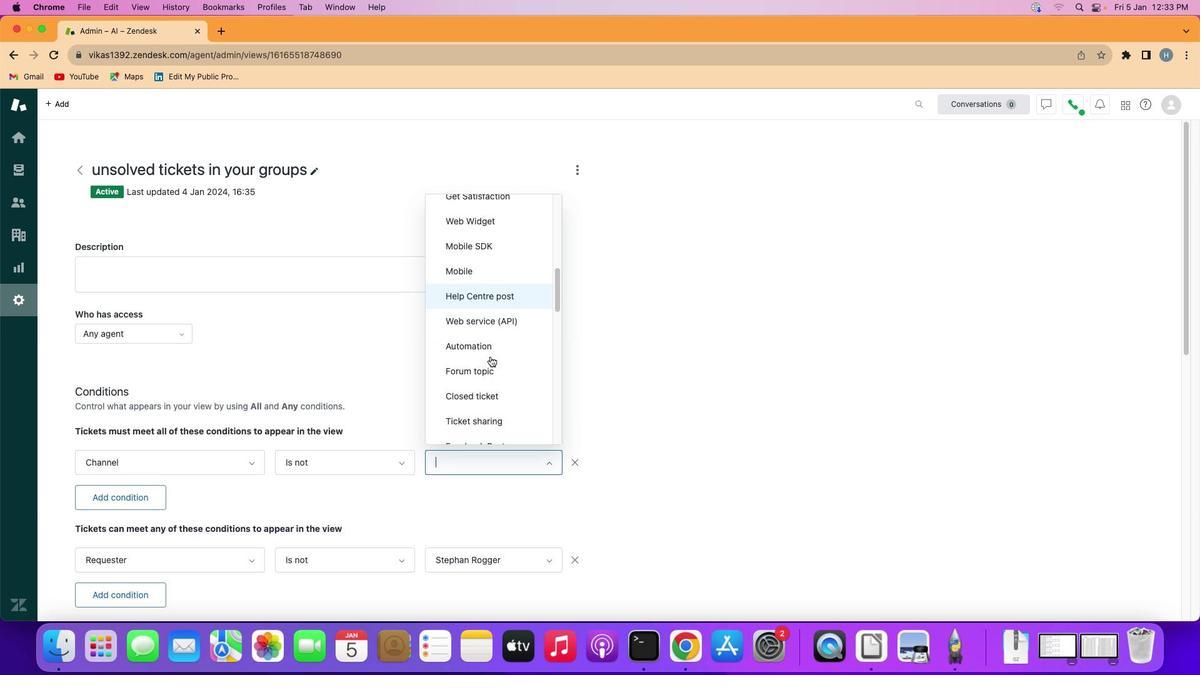 
Action: Mouse scrolled (492, 357) with delta (1, 1)
Screenshot: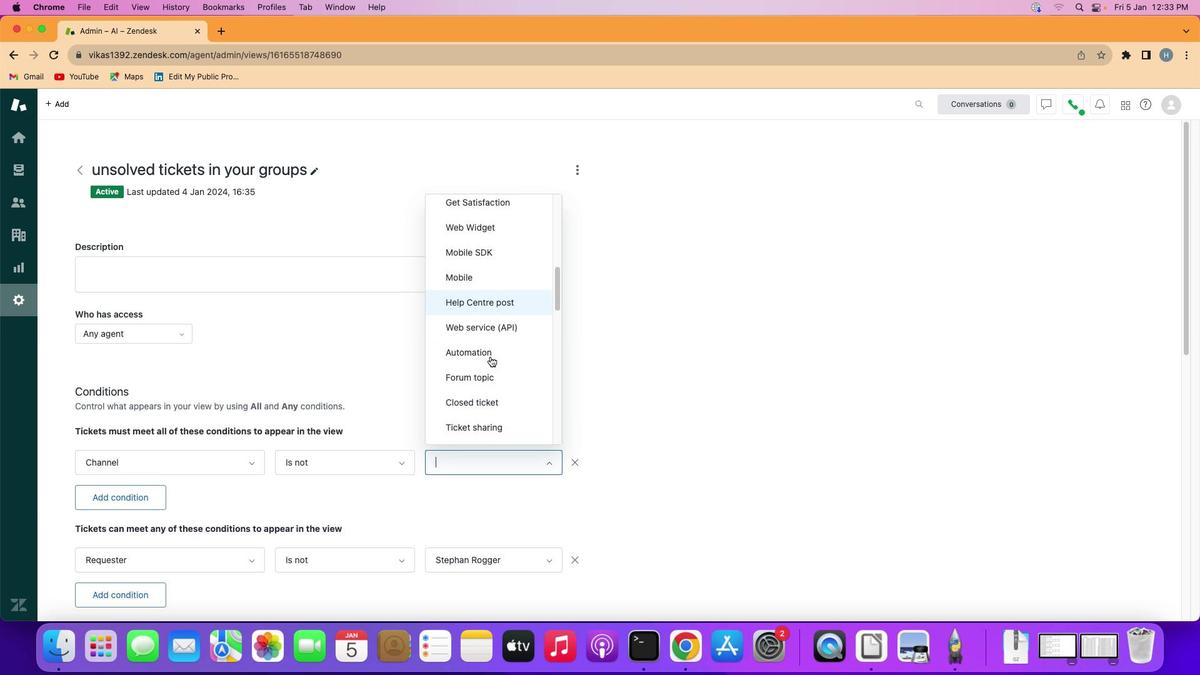 
Action: Mouse scrolled (492, 357) with delta (1, 0)
Screenshot: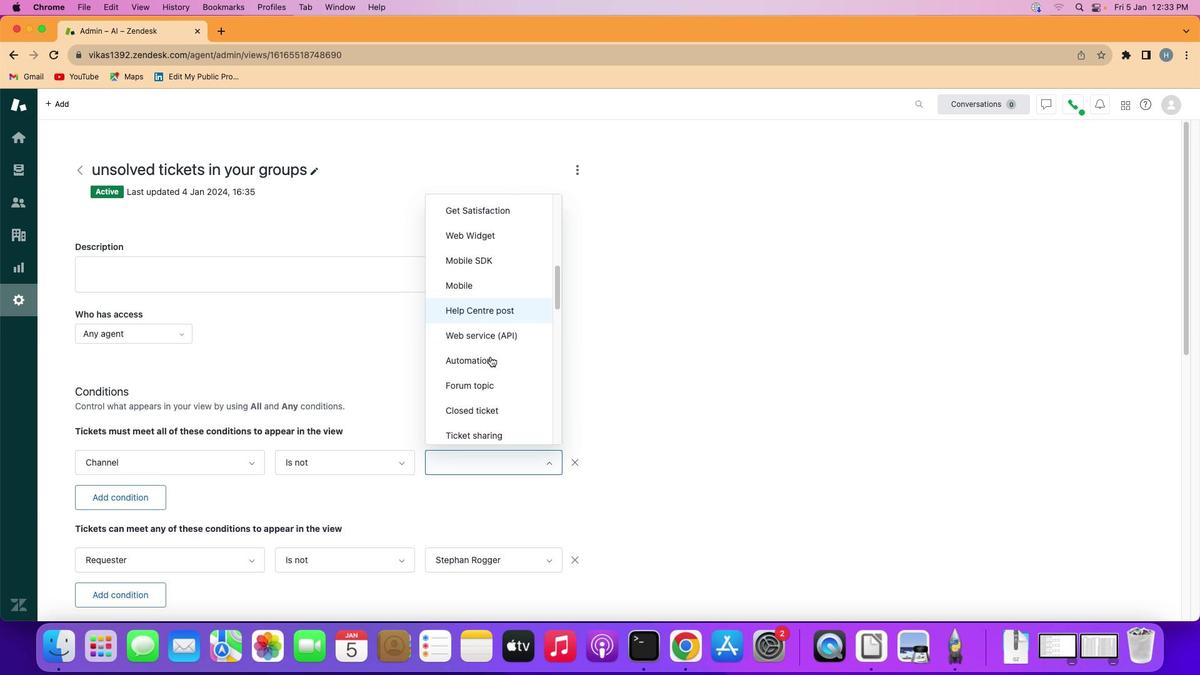 
Action: Mouse scrolled (492, 357) with delta (1, 0)
Screenshot: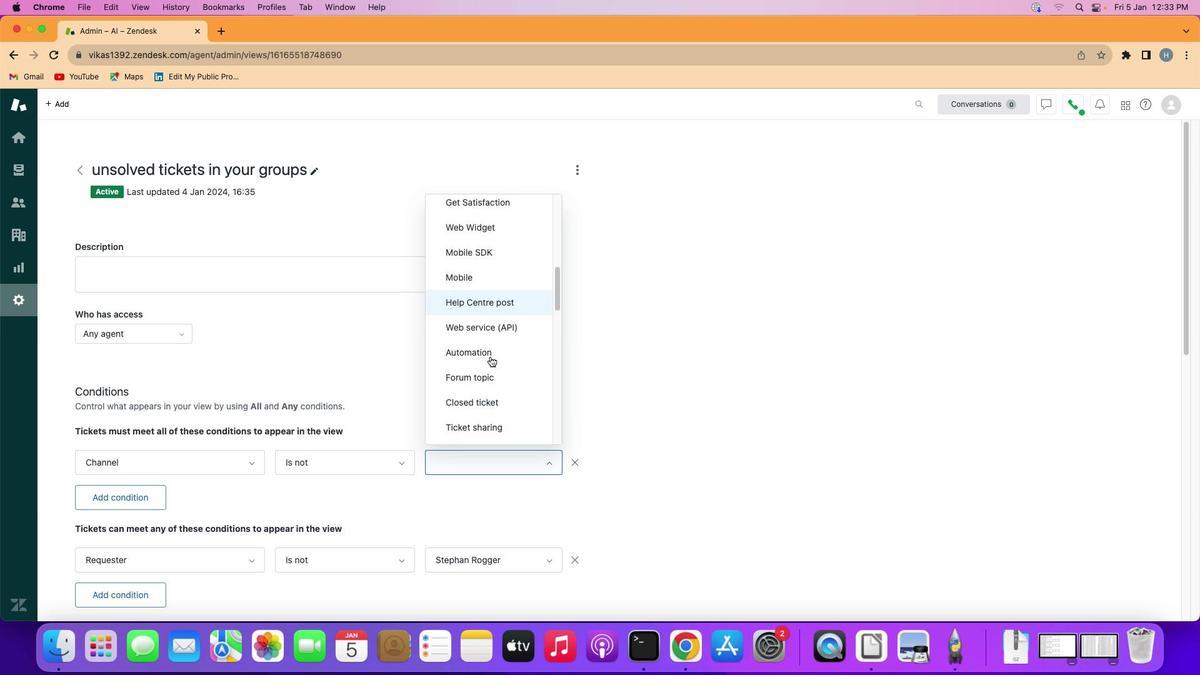 
Action: Mouse scrolled (492, 357) with delta (1, 0)
Screenshot: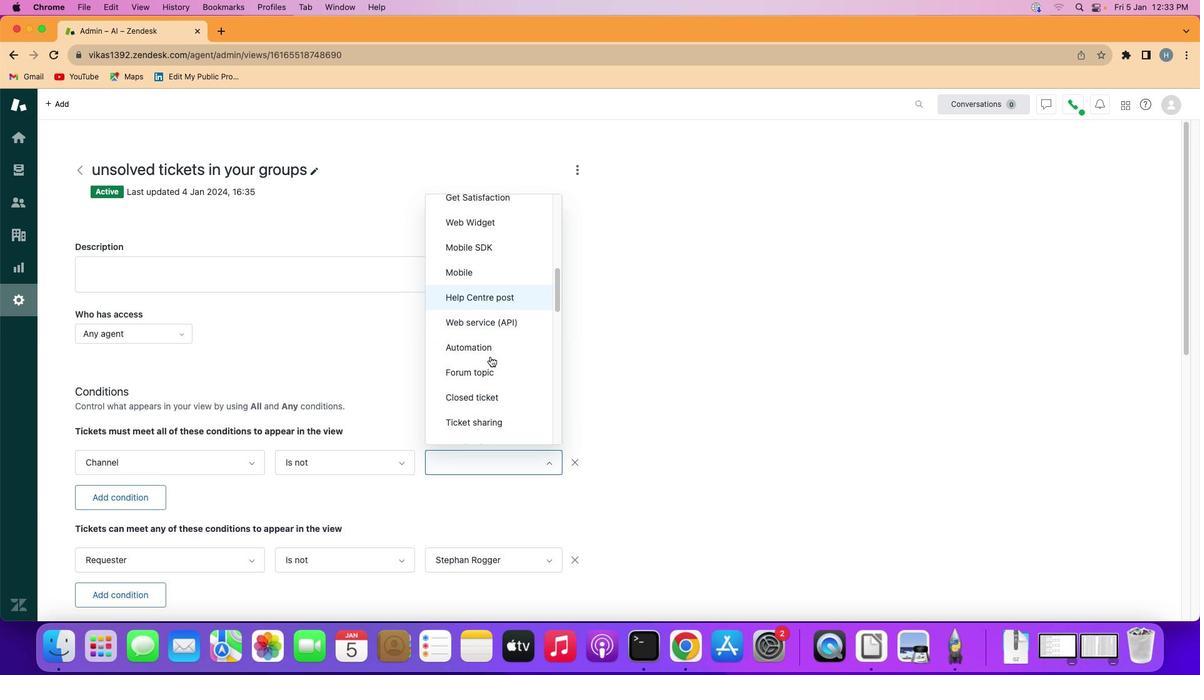 
Action: Mouse scrolled (492, 357) with delta (1, 0)
Screenshot: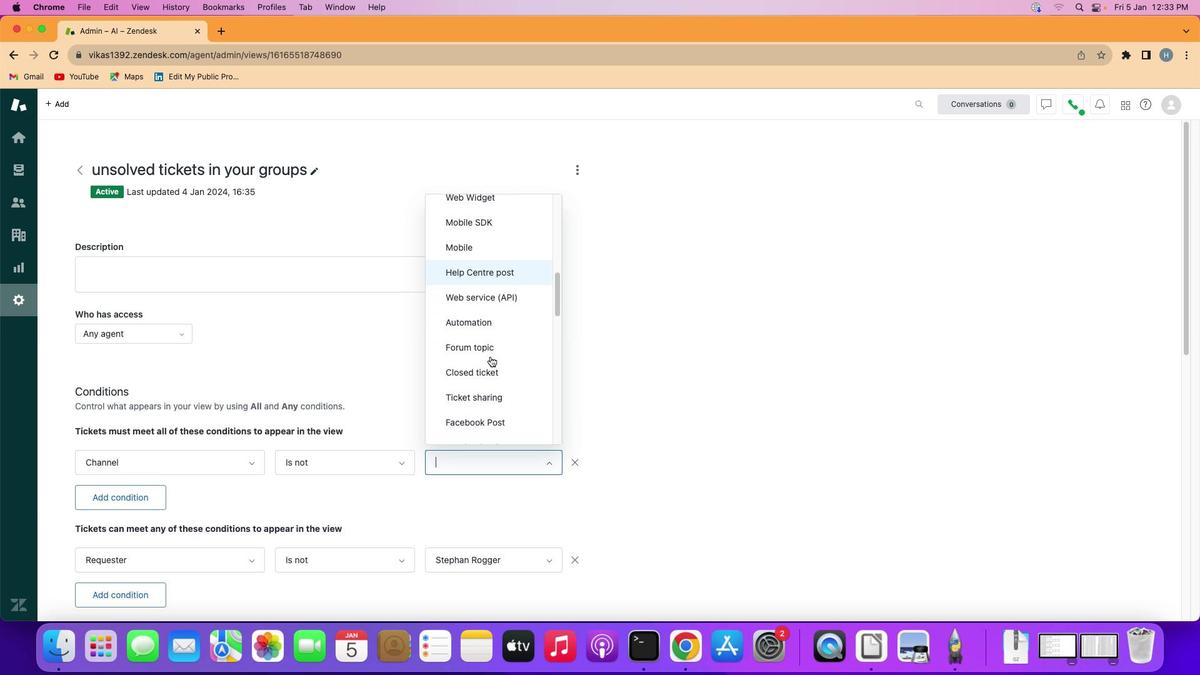 
Action: Mouse scrolled (492, 357) with delta (1, 0)
Screenshot: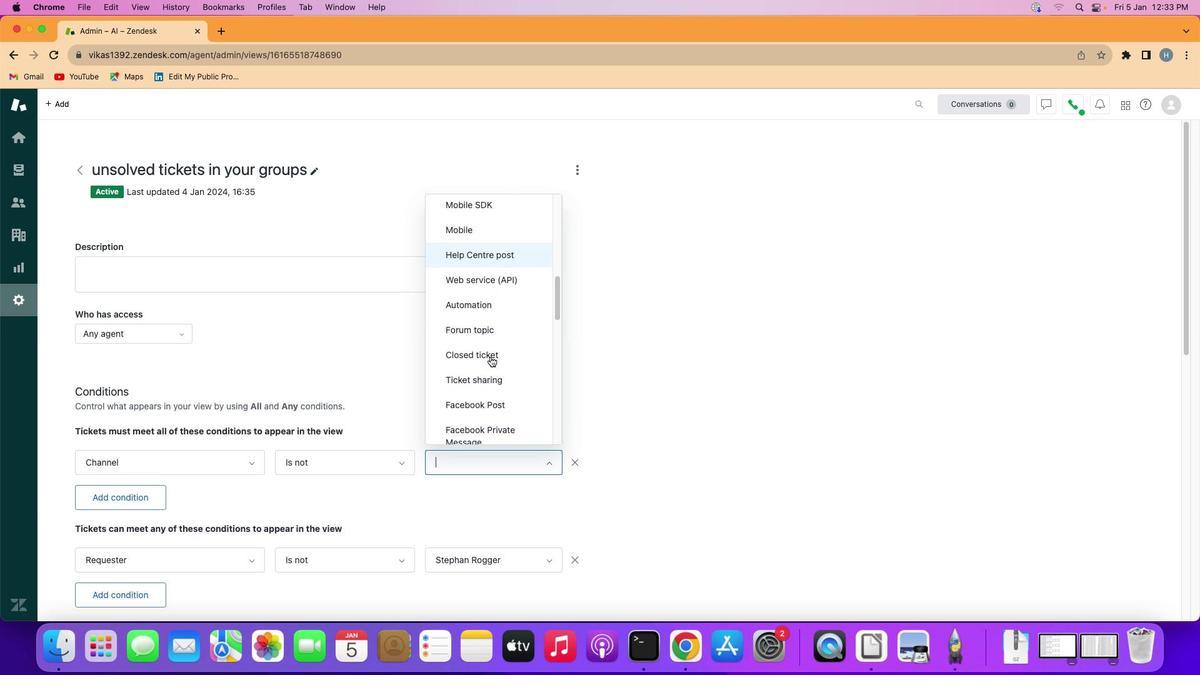 
Action: Mouse moved to (502, 408)
Screenshot: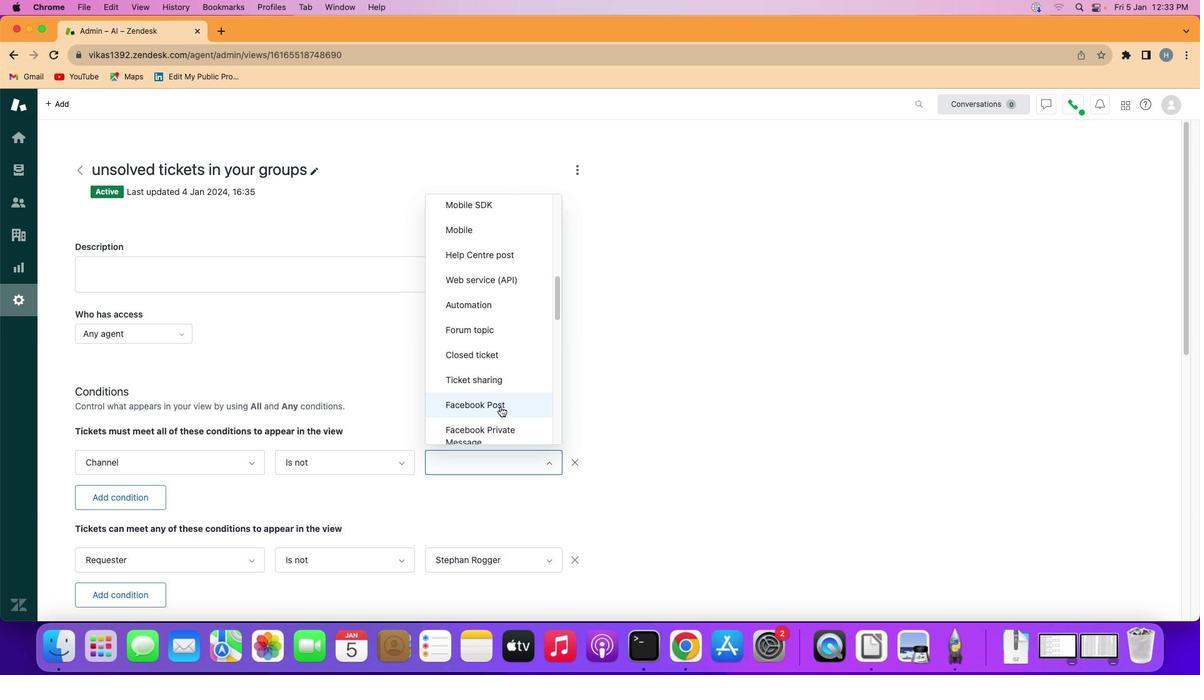 
Action: Mouse scrolled (502, 408) with delta (1, 0)
Screenshot: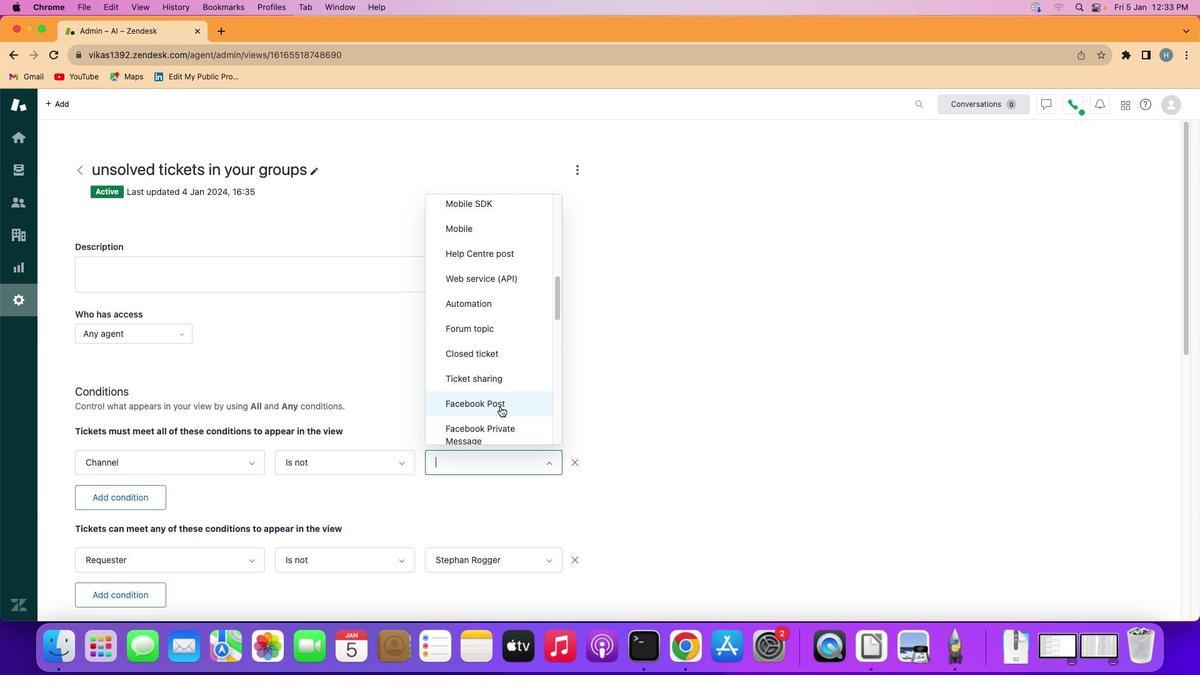 
Action: Mouse scrolled (502, 408) with delta (1, 0)
Screenshot: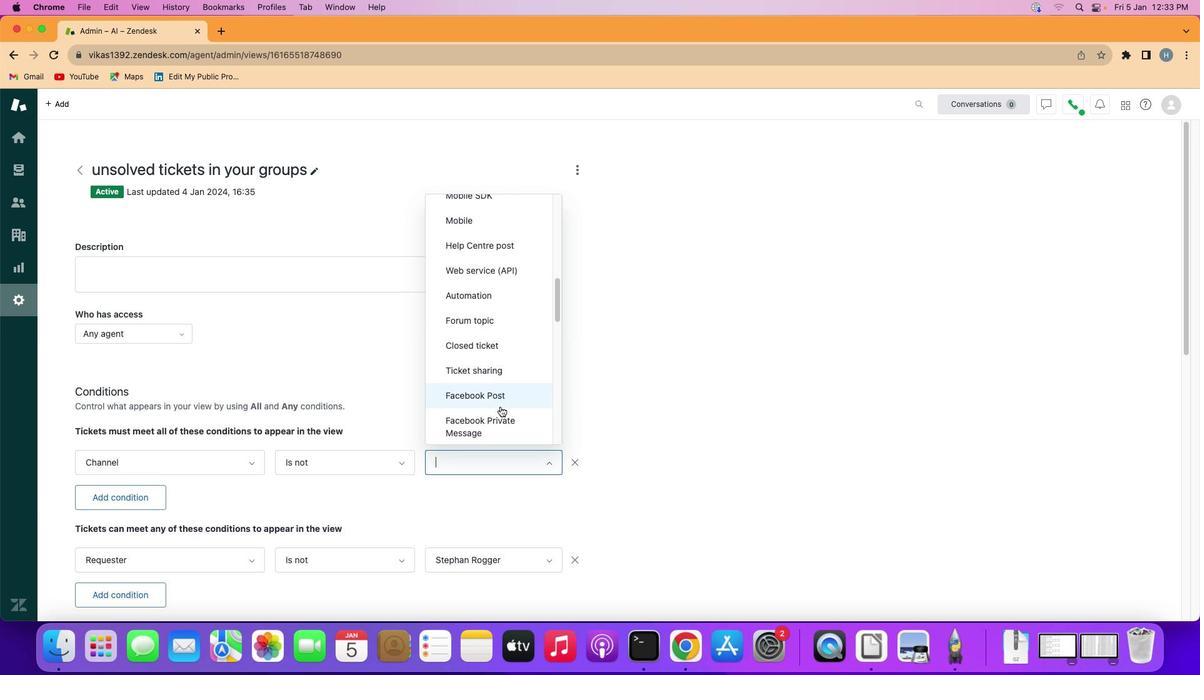 
Action: Mouse moved to (485, 422)
Screenshot: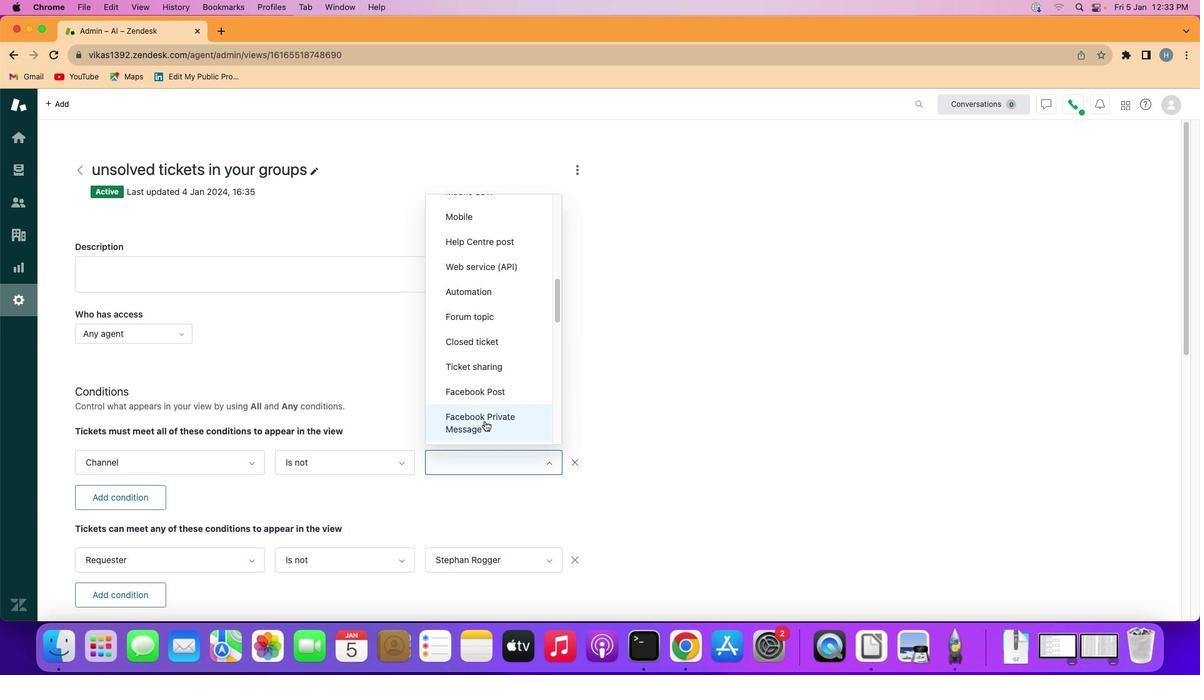 
Action: Mouse pressed left at (485, 422)
Screenshot: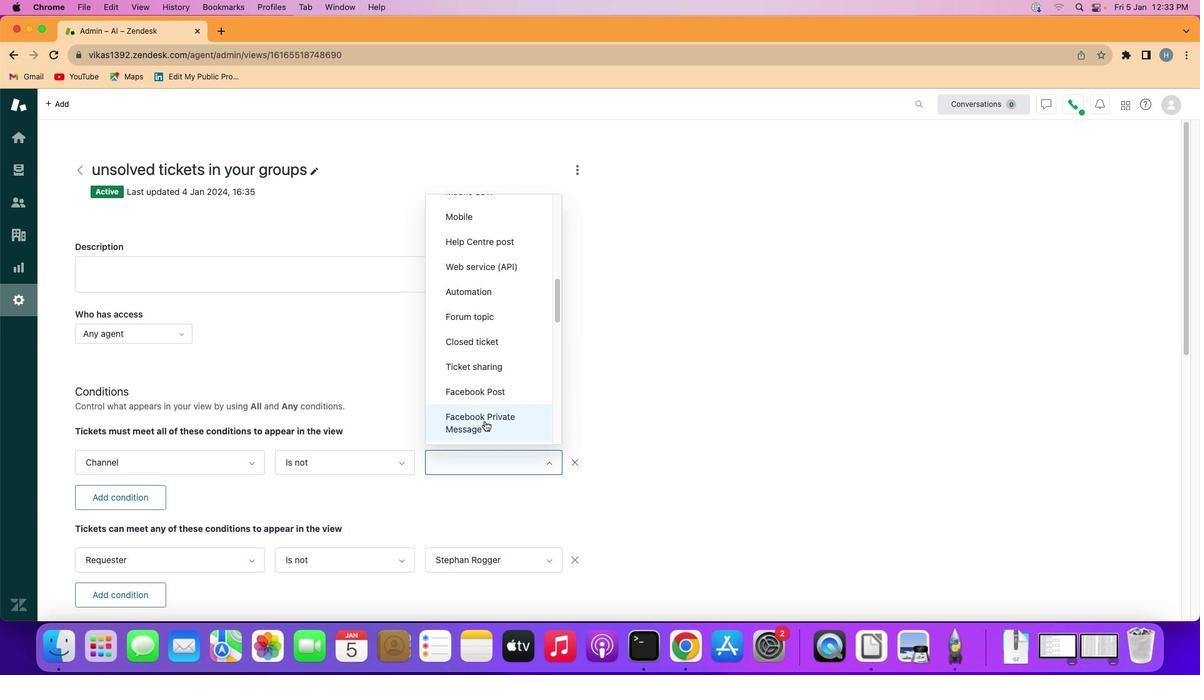 
Action: Mouse moved to (436, 391)
Screenshot: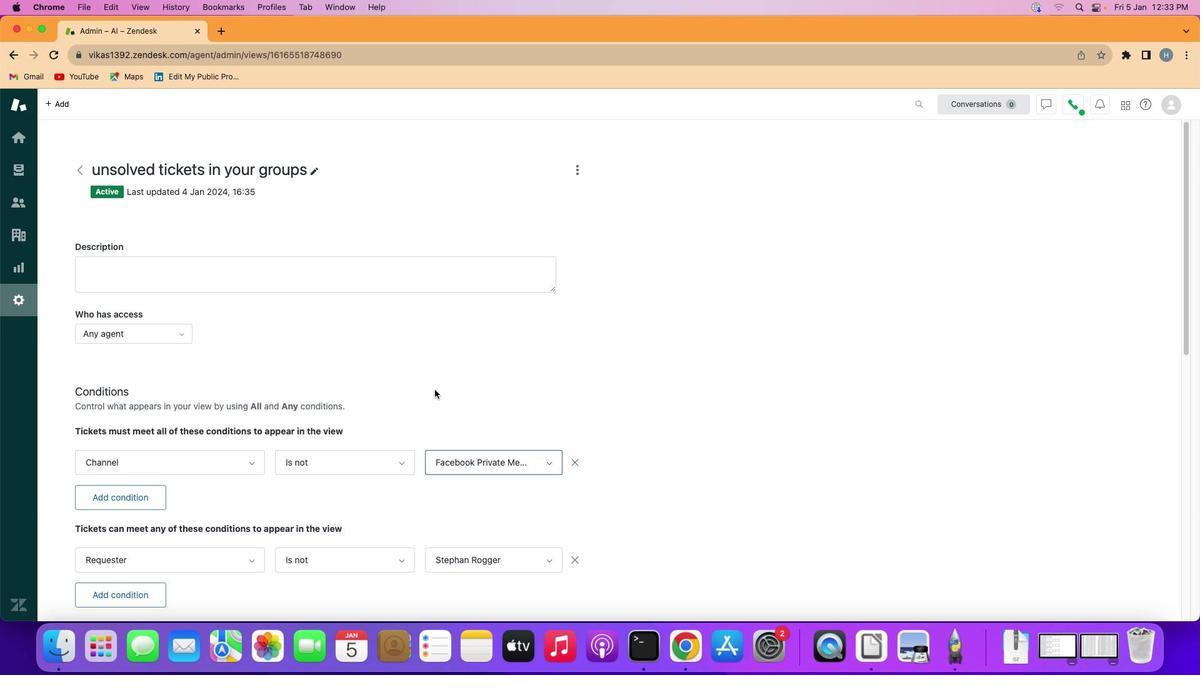 
